 Task: Create a due date automation trigger when advanced on, on the wednesday of the week before a card is due add checklist with an incomplete checklists at 11:00 AM.
Action: Mouse moved to (1167, 262)
Screenshot: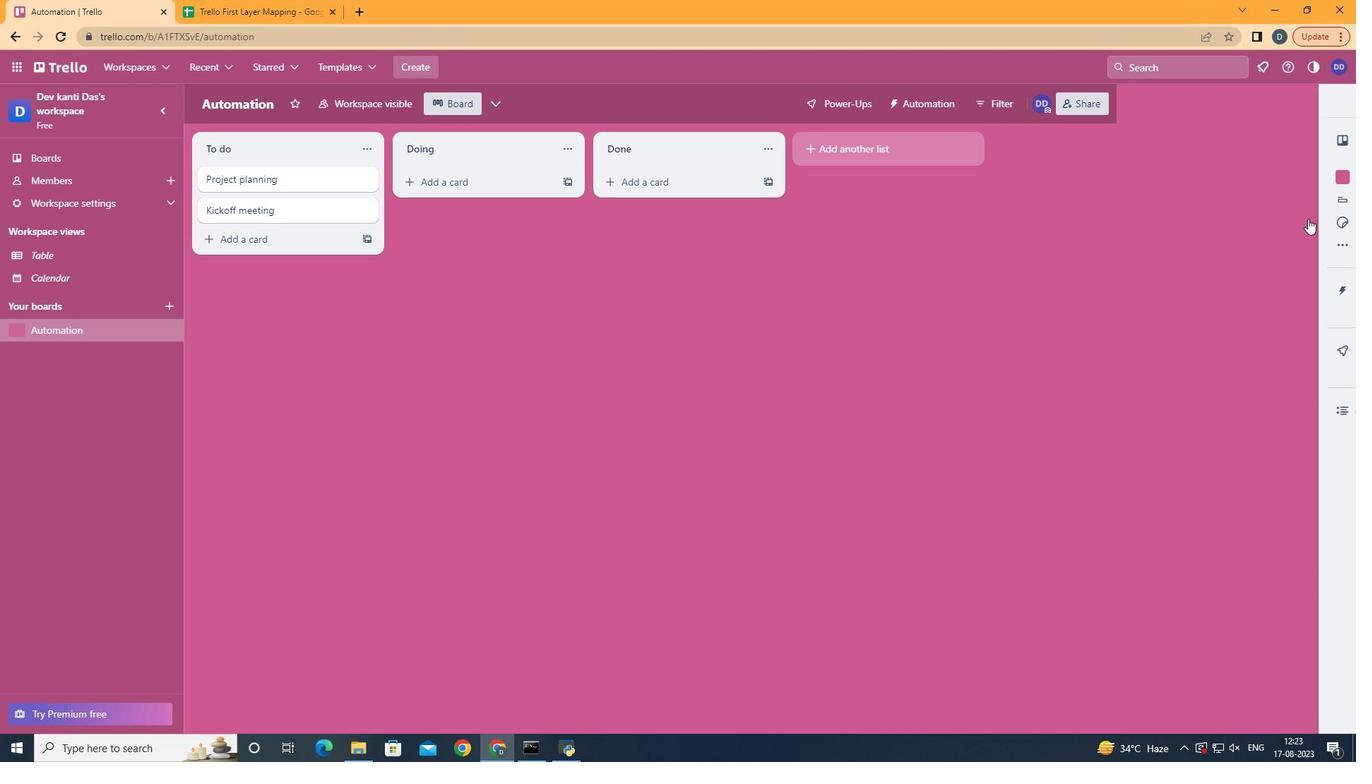 
Action: Mouse pressed left at (1167, 262)
Screenshot: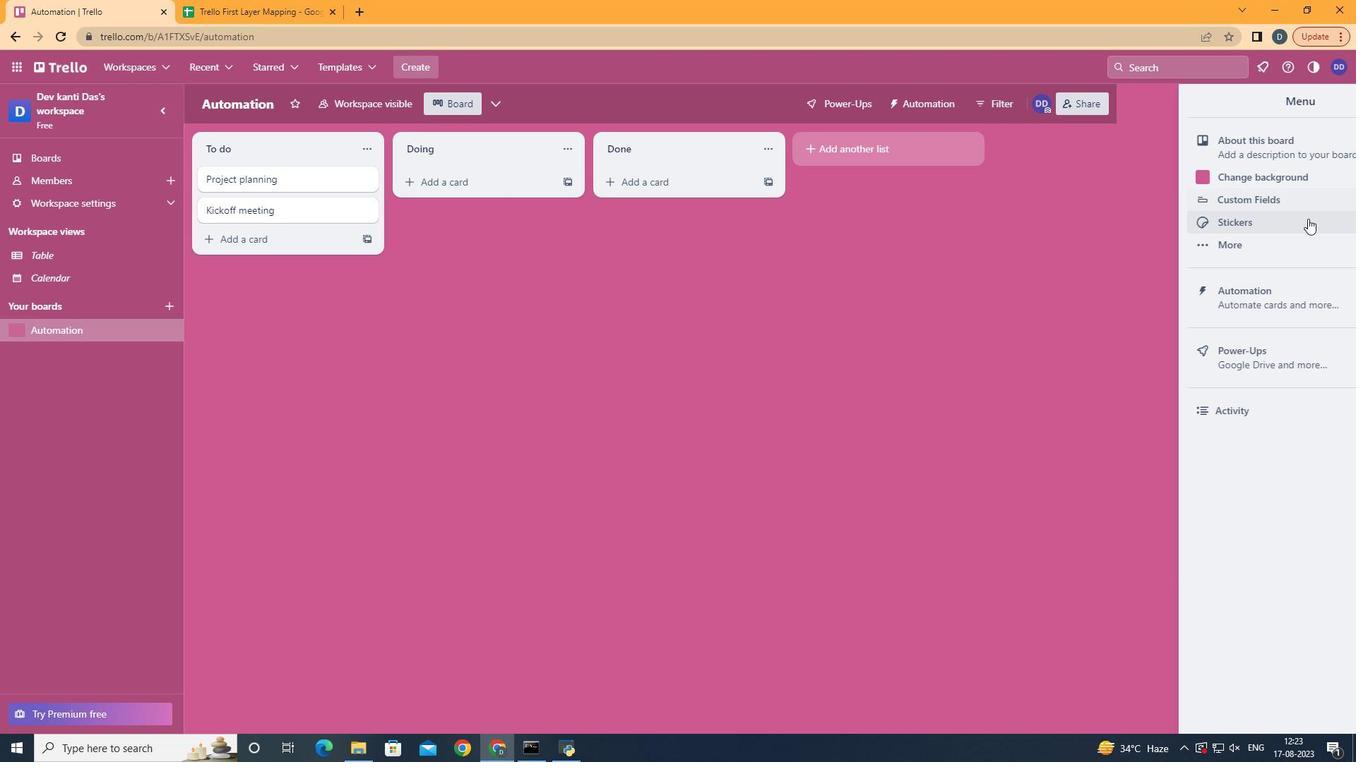 
Action: Mouse moved to (1111, 397)
Screenshot: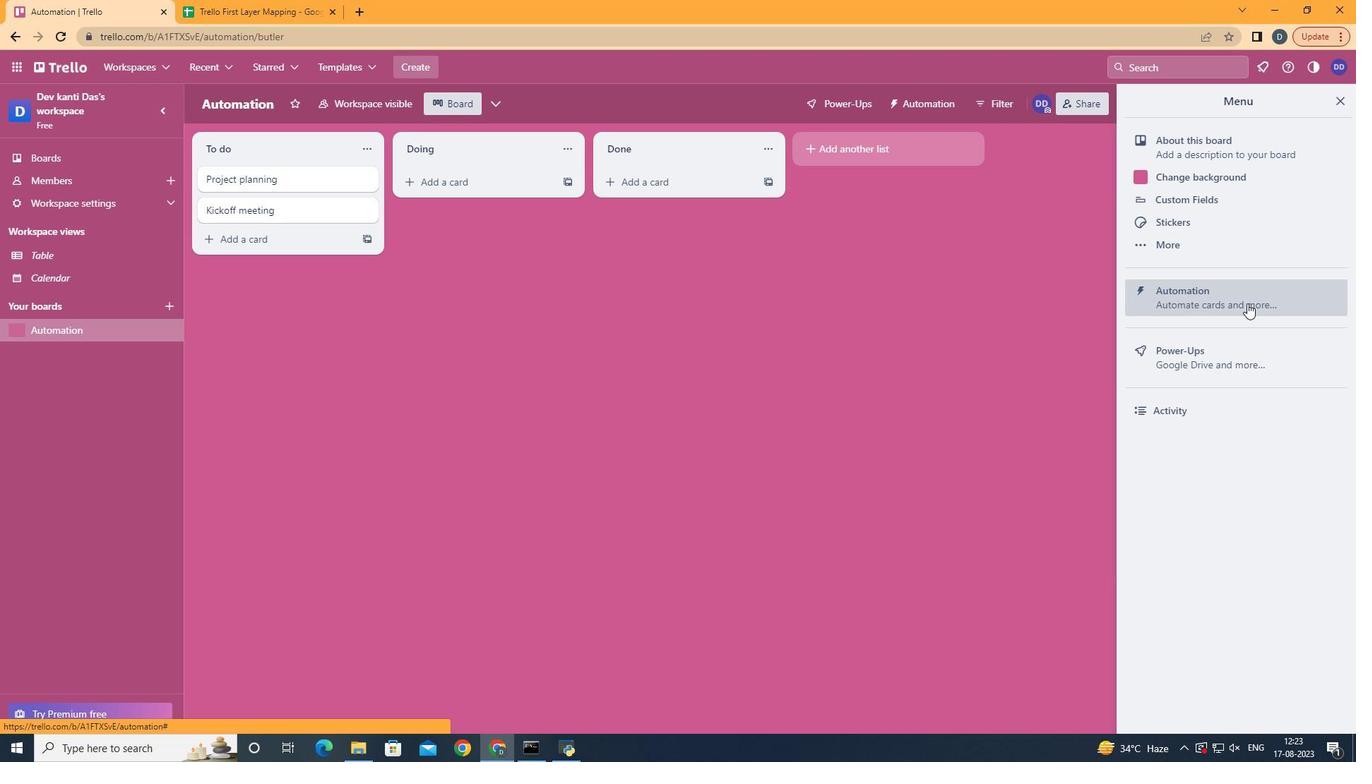 
Action: Mouse pressed left at (1111, 397)
Screenshot: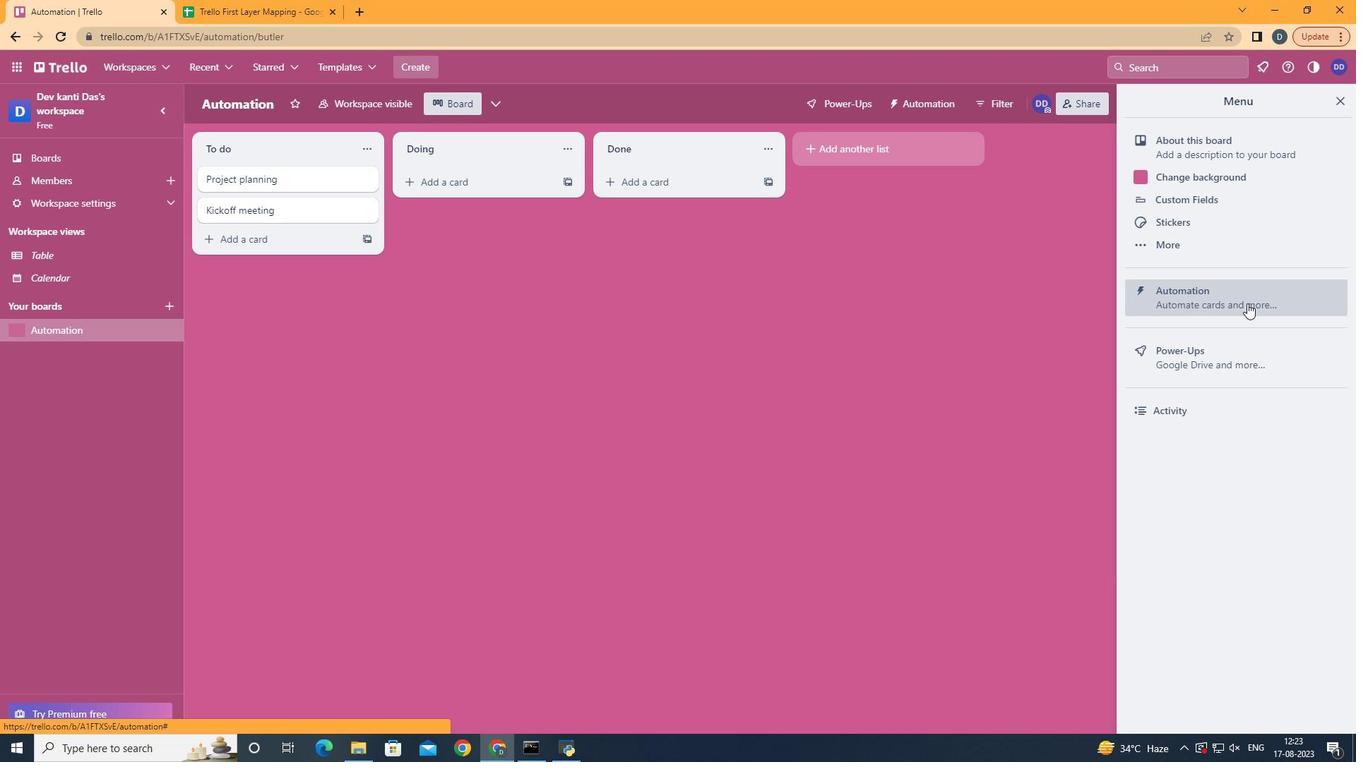 
Action: Mouse moved to (550, 384)
Screenshot: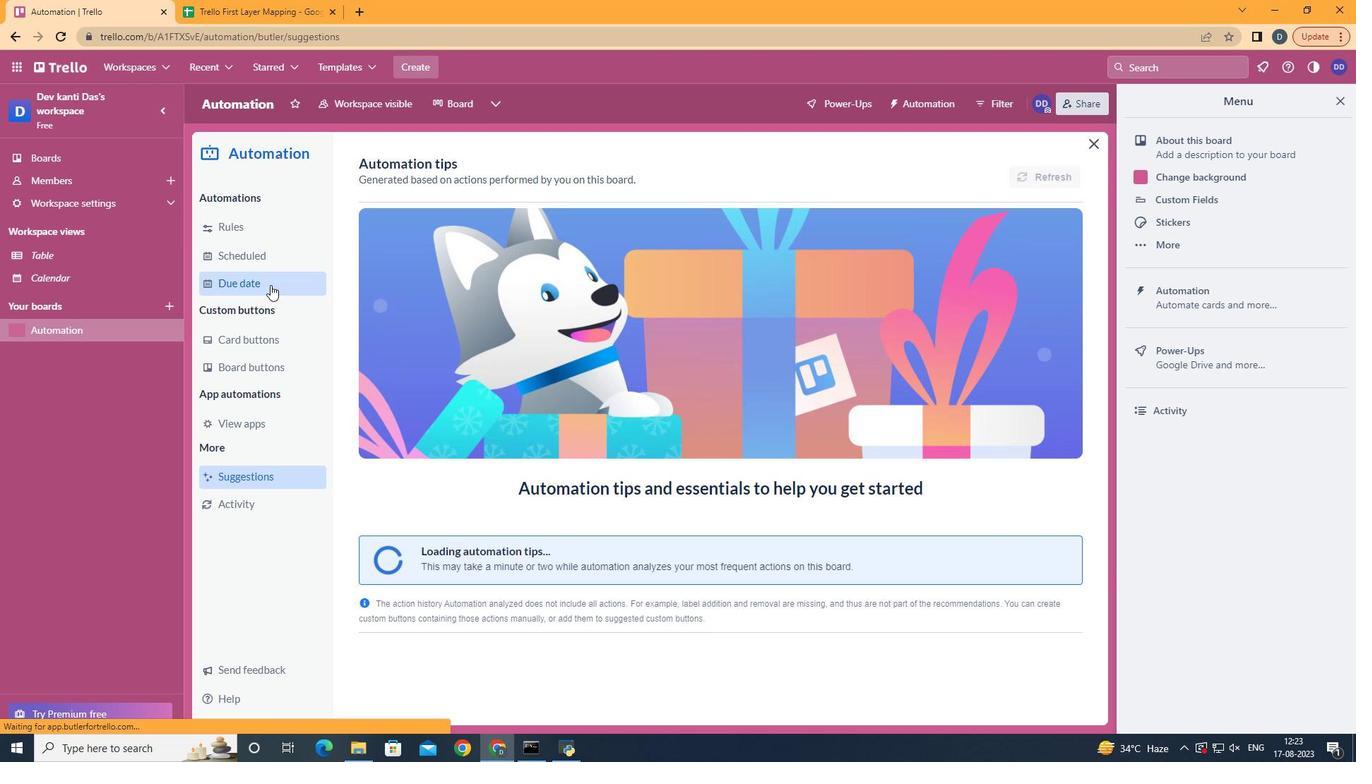 
Action: Mouse pressed left at (550, 384)
Screenshot: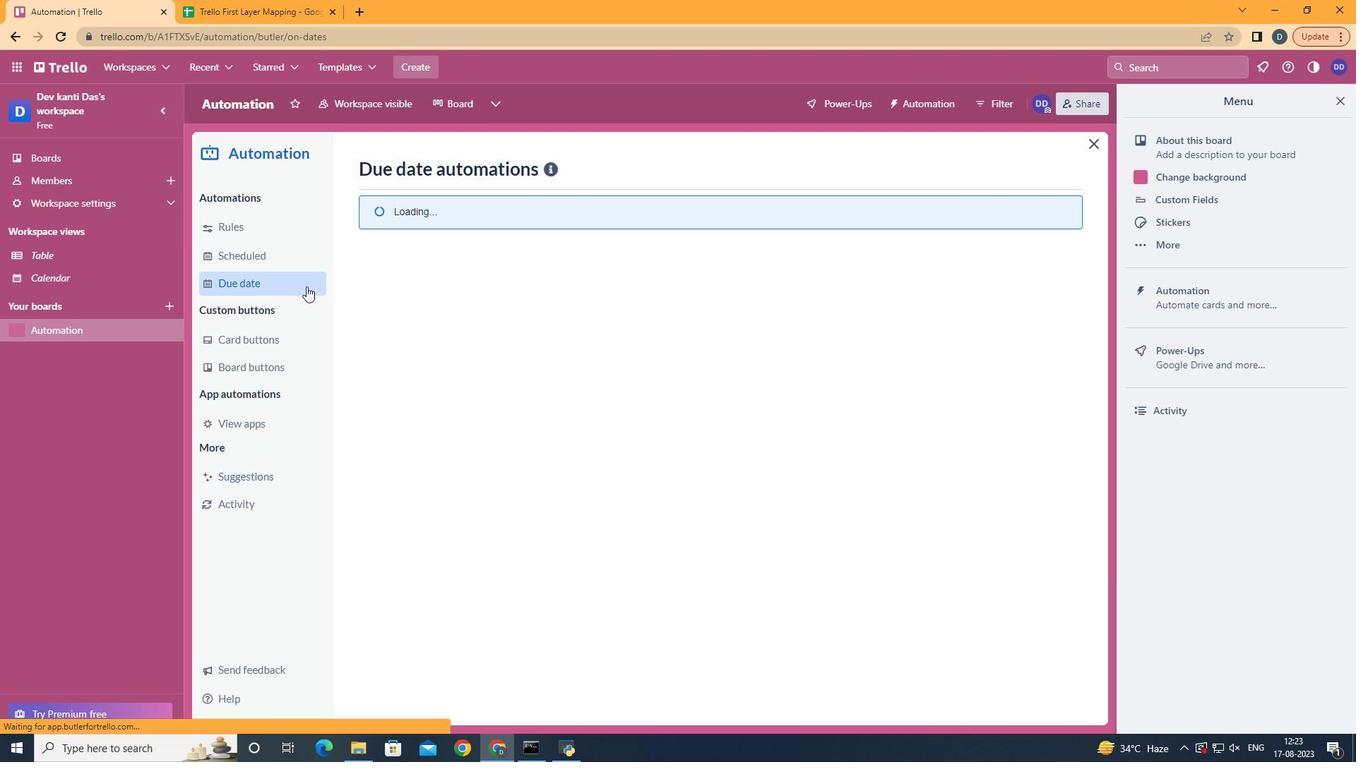 
Action: Mouse moved to (969, 305)
Screenshot: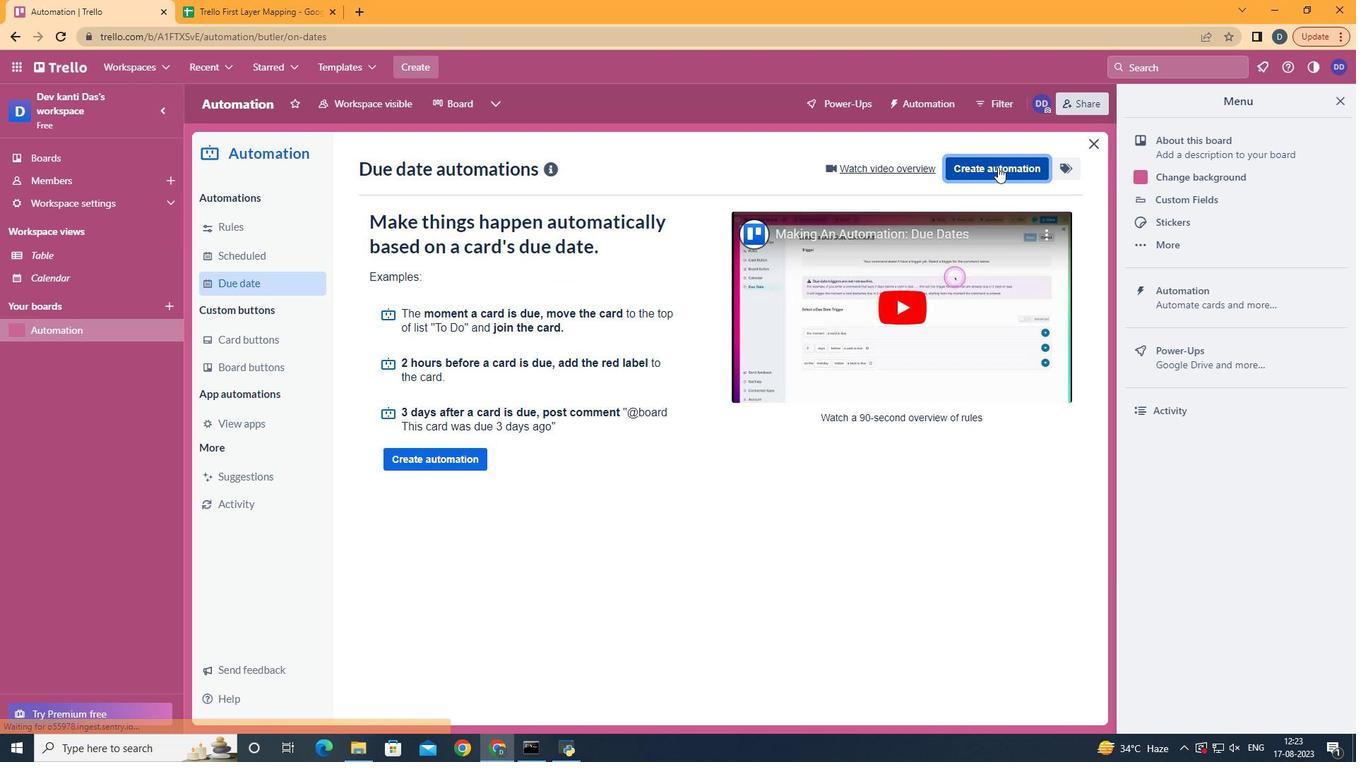 
Action: Mouse pressed left at (969, 305)
Screenshot: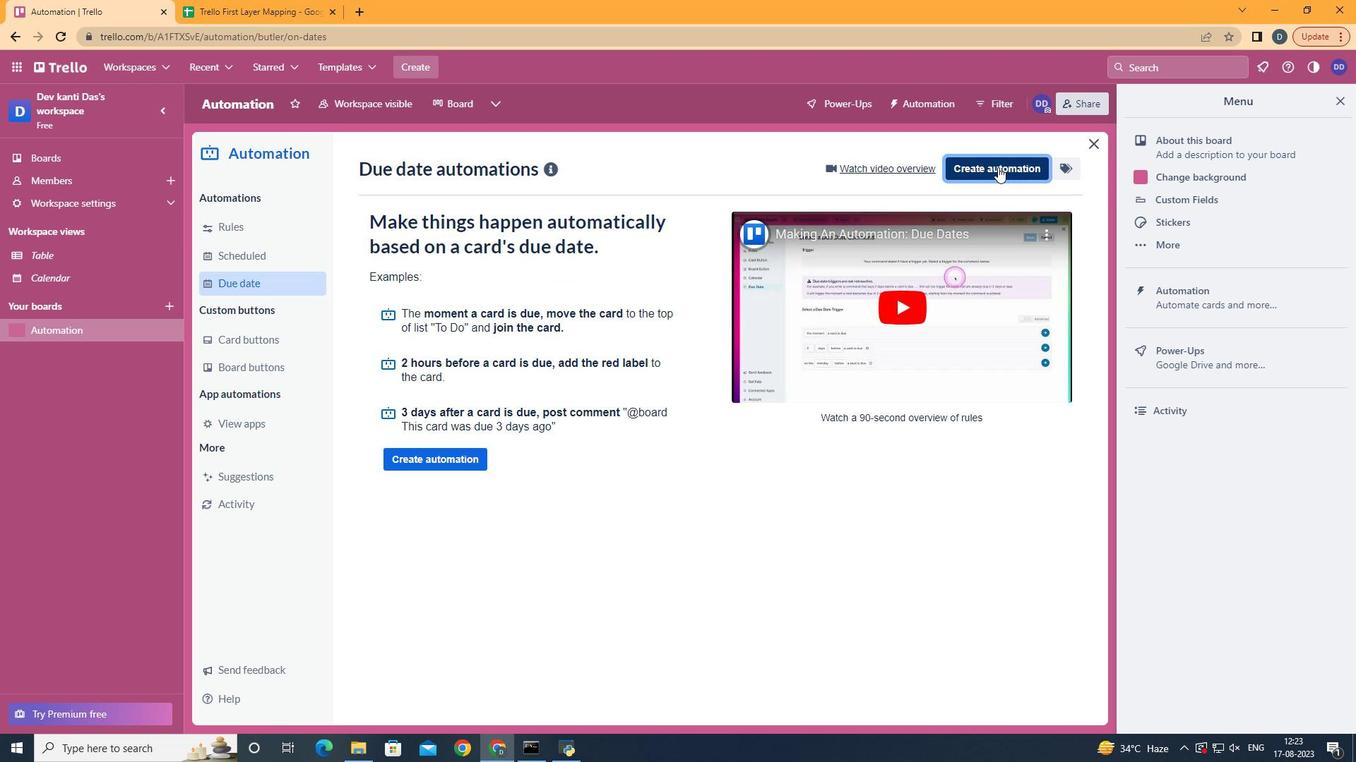 
Action: Mouse moved to (815, 394)
Screenshot: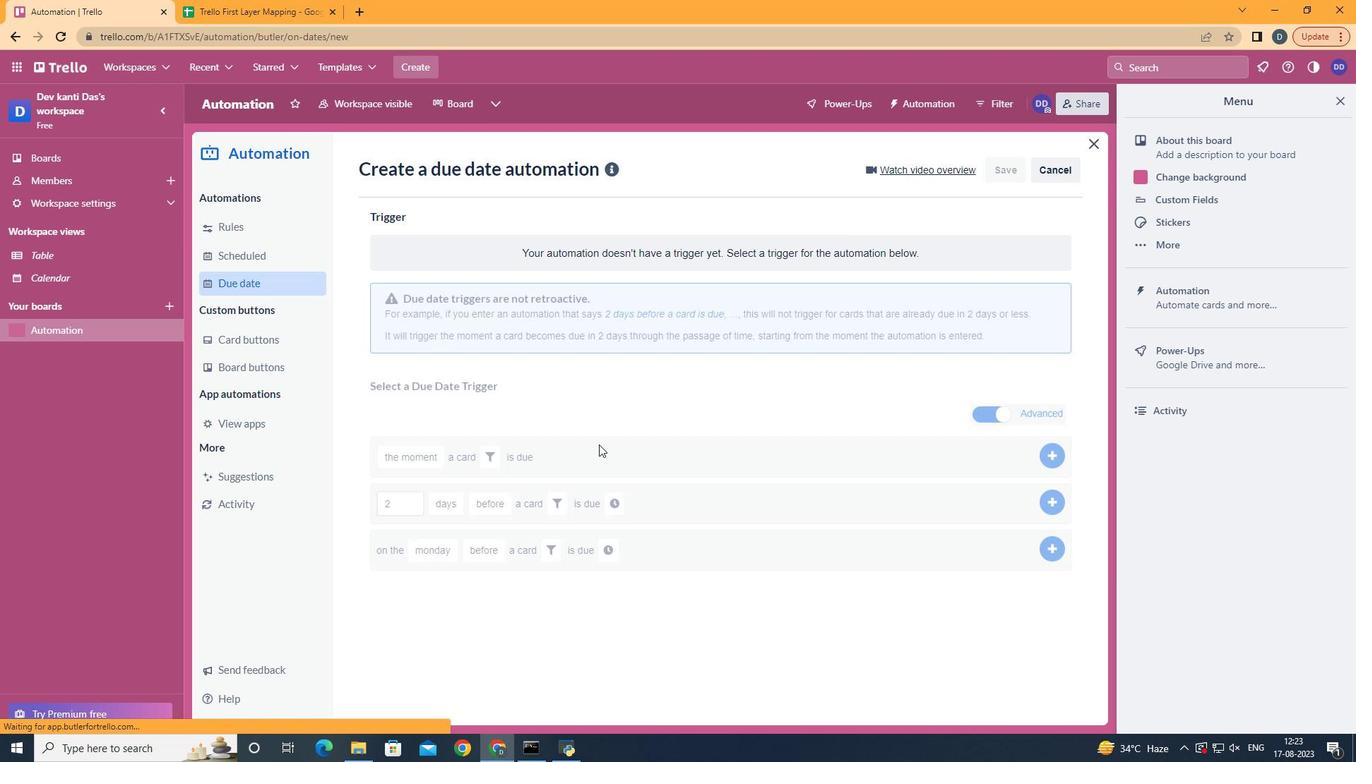 
Action: Mouse pressed left at (815, 394)
Screenshot: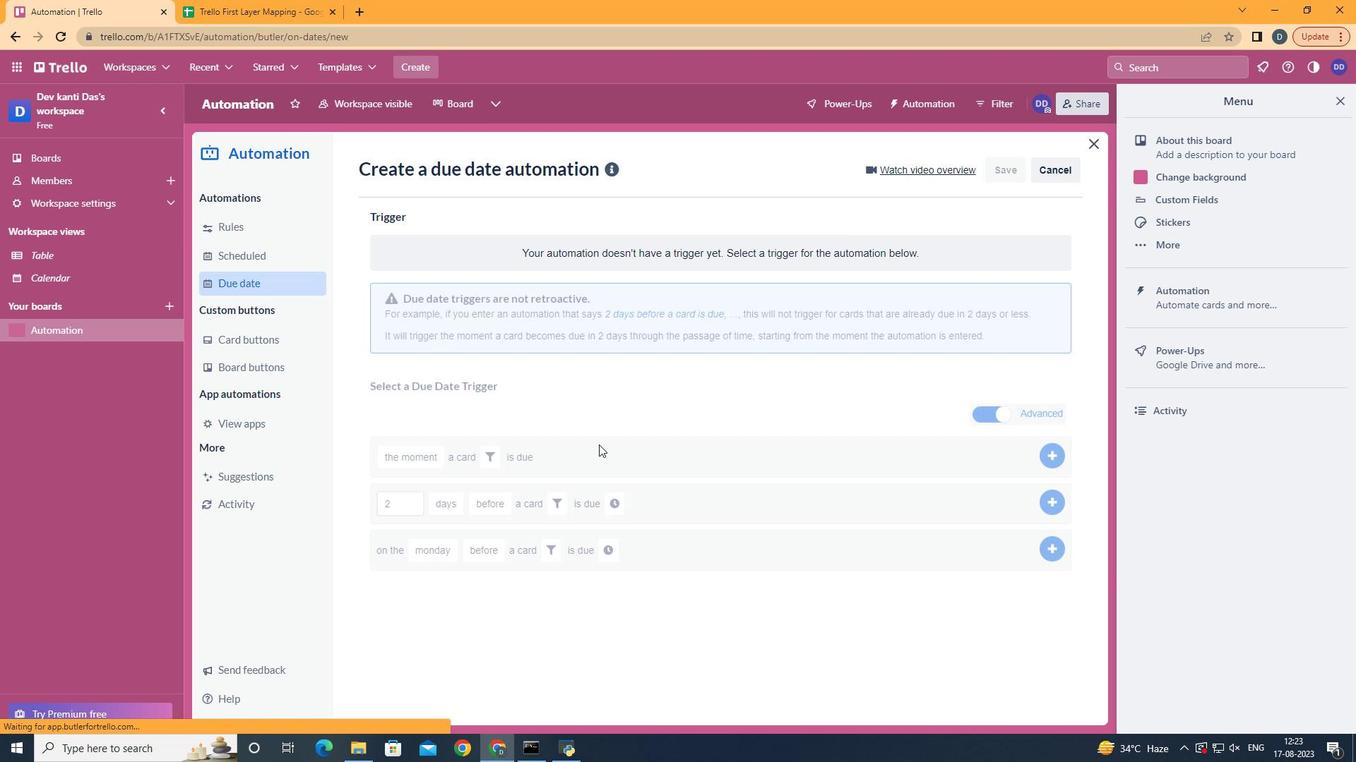 
Action: Mouse moved to (668, 481)
Screenshot: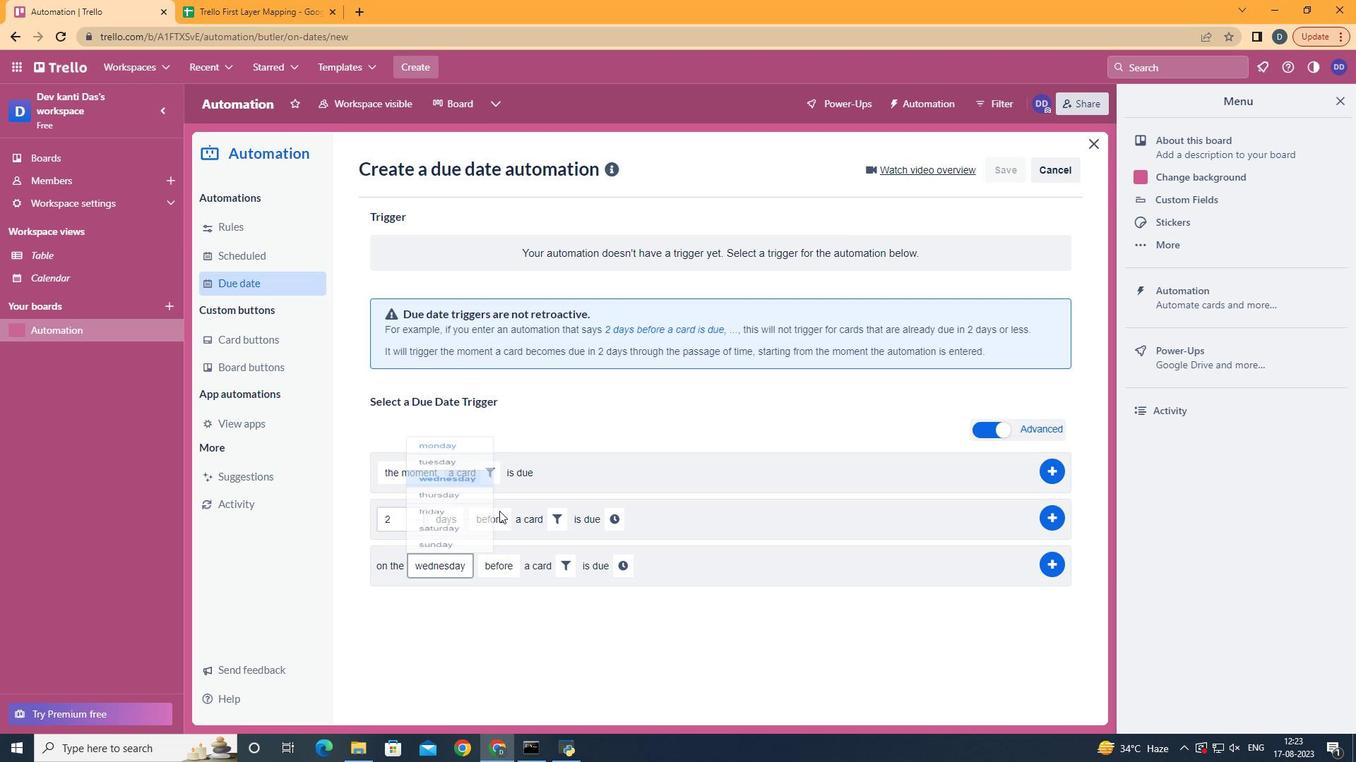 
Action: Mouse pressed left at (668, 481)
Screenshot: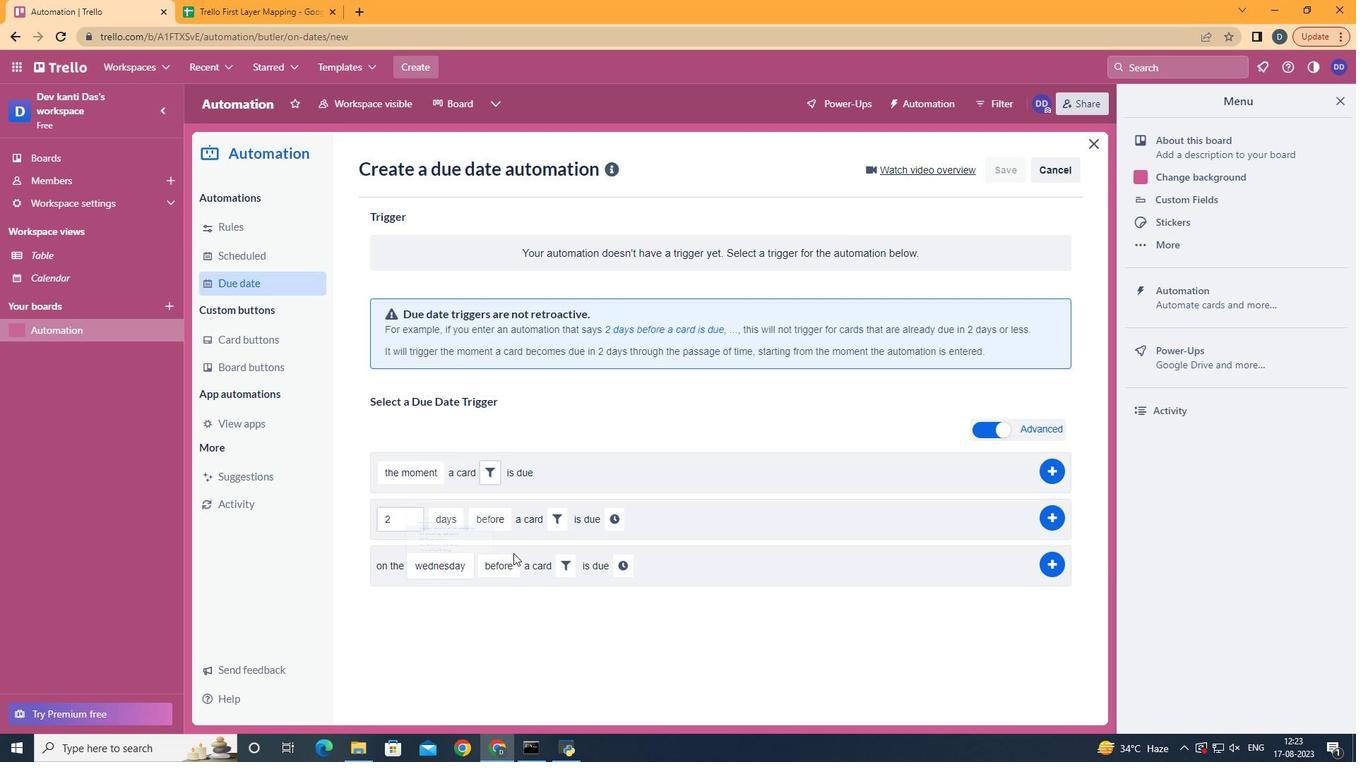 
Action: Mouse moved to (691, 645)
Screenshot: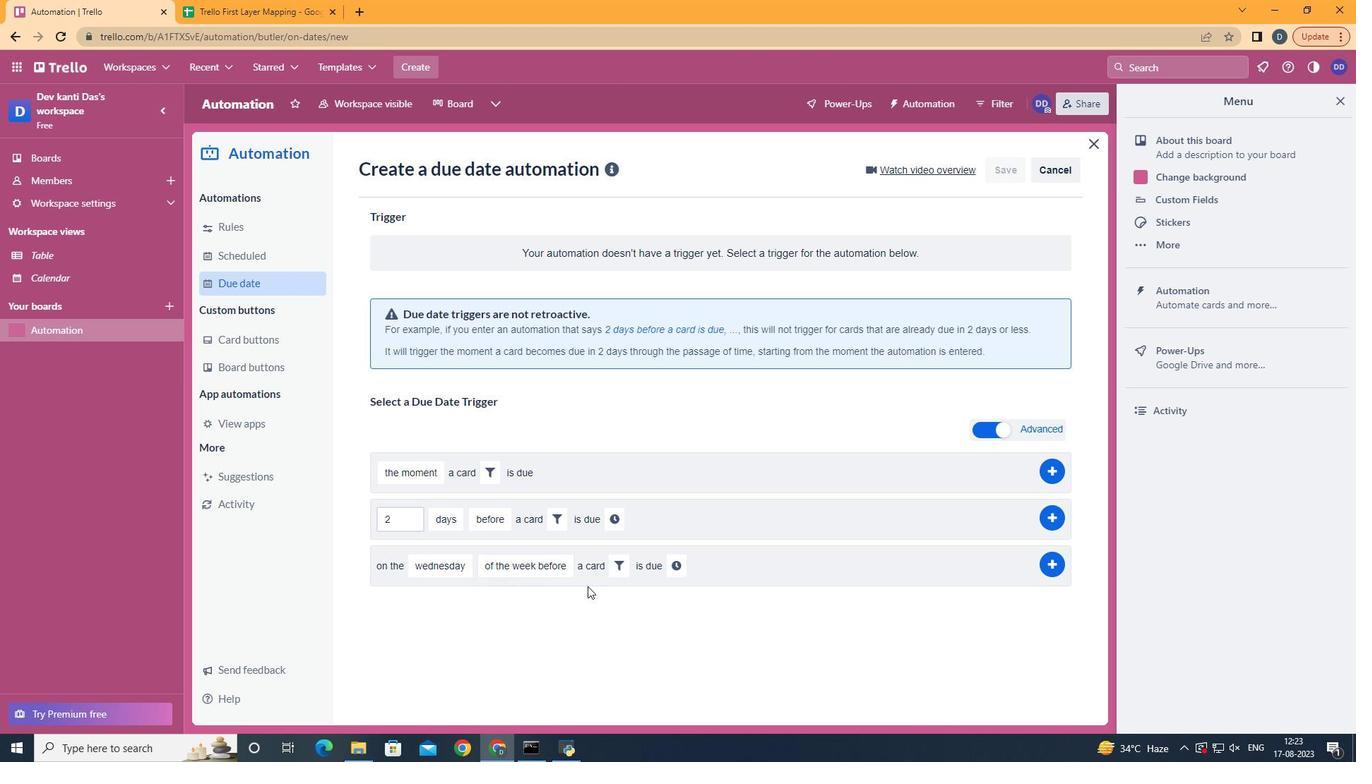 
Action: Mouse pressed left at (691, 645)
Screenshot: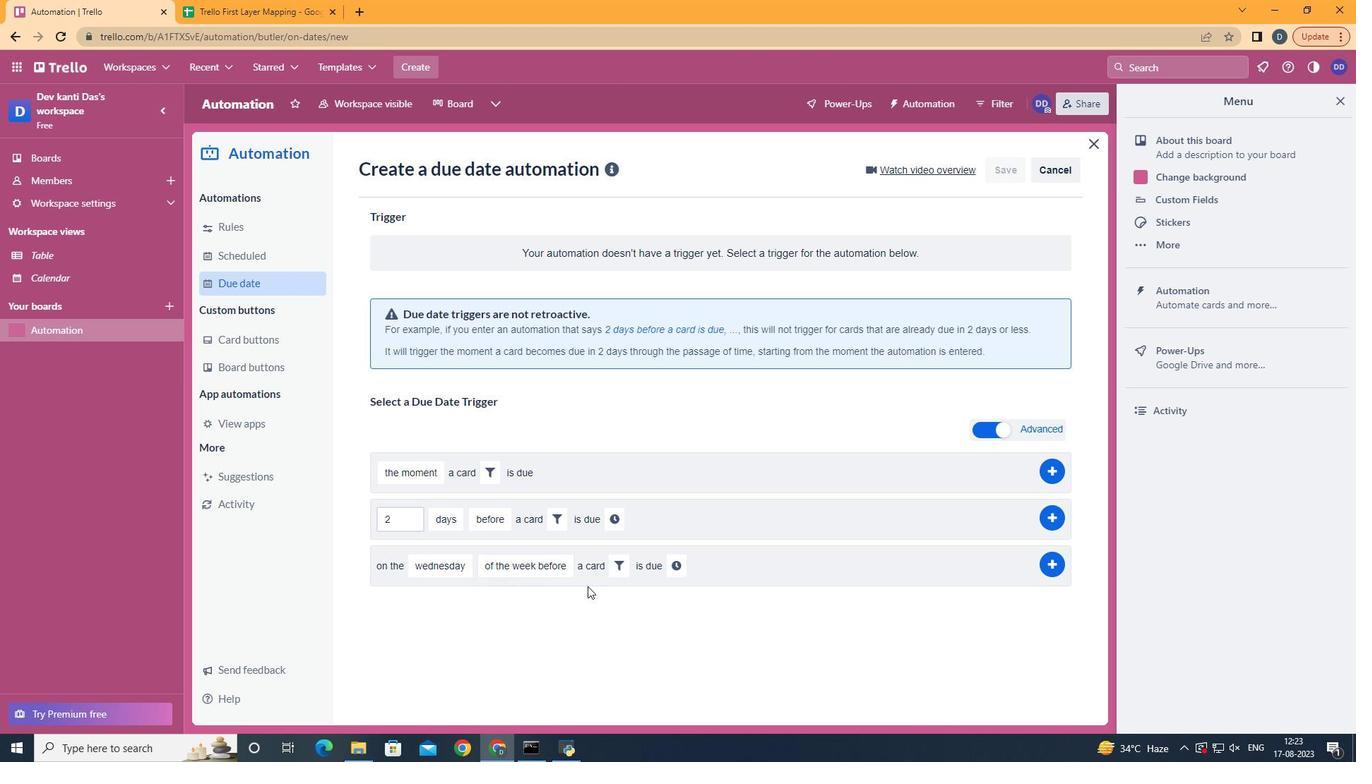 
Action: Mouse moved to (745, 575)
Screenshot: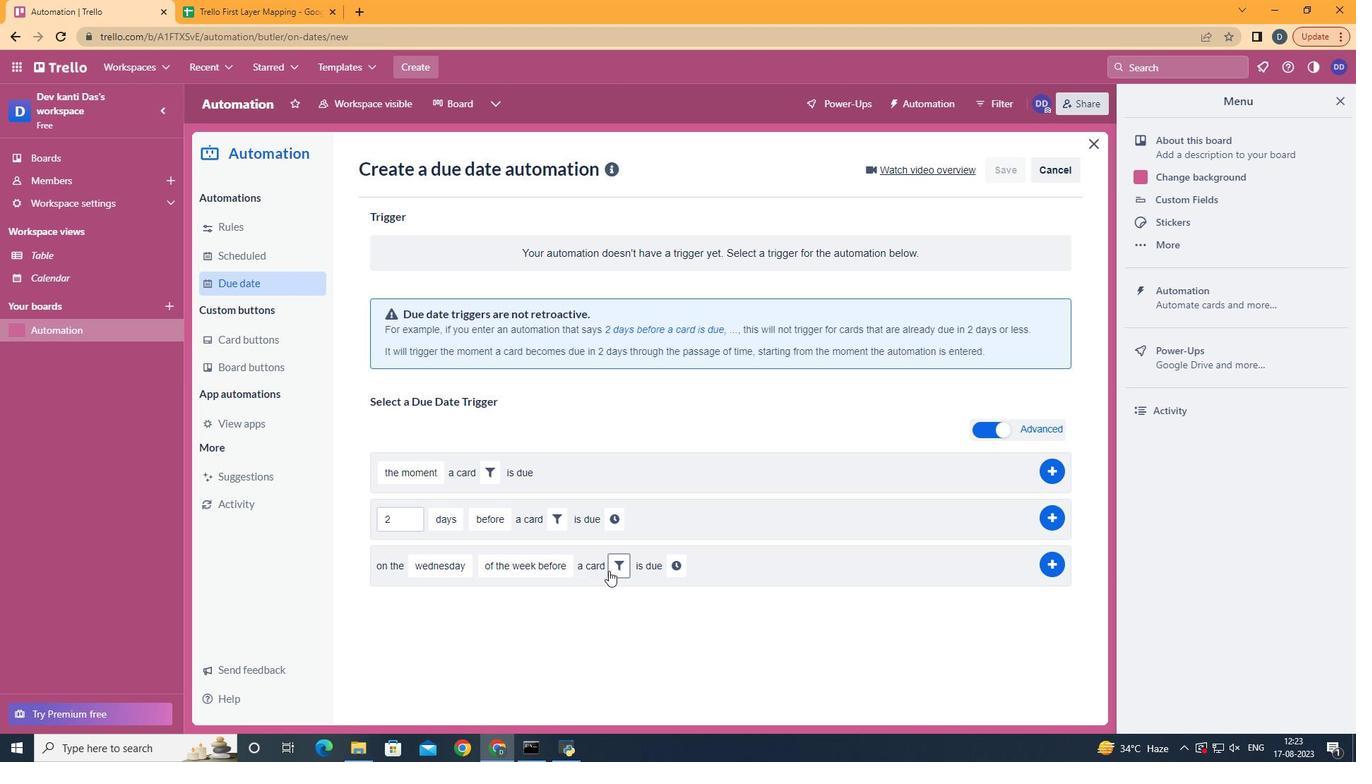 
Action: Mouse pressed left at (745, 575)
Screenshot: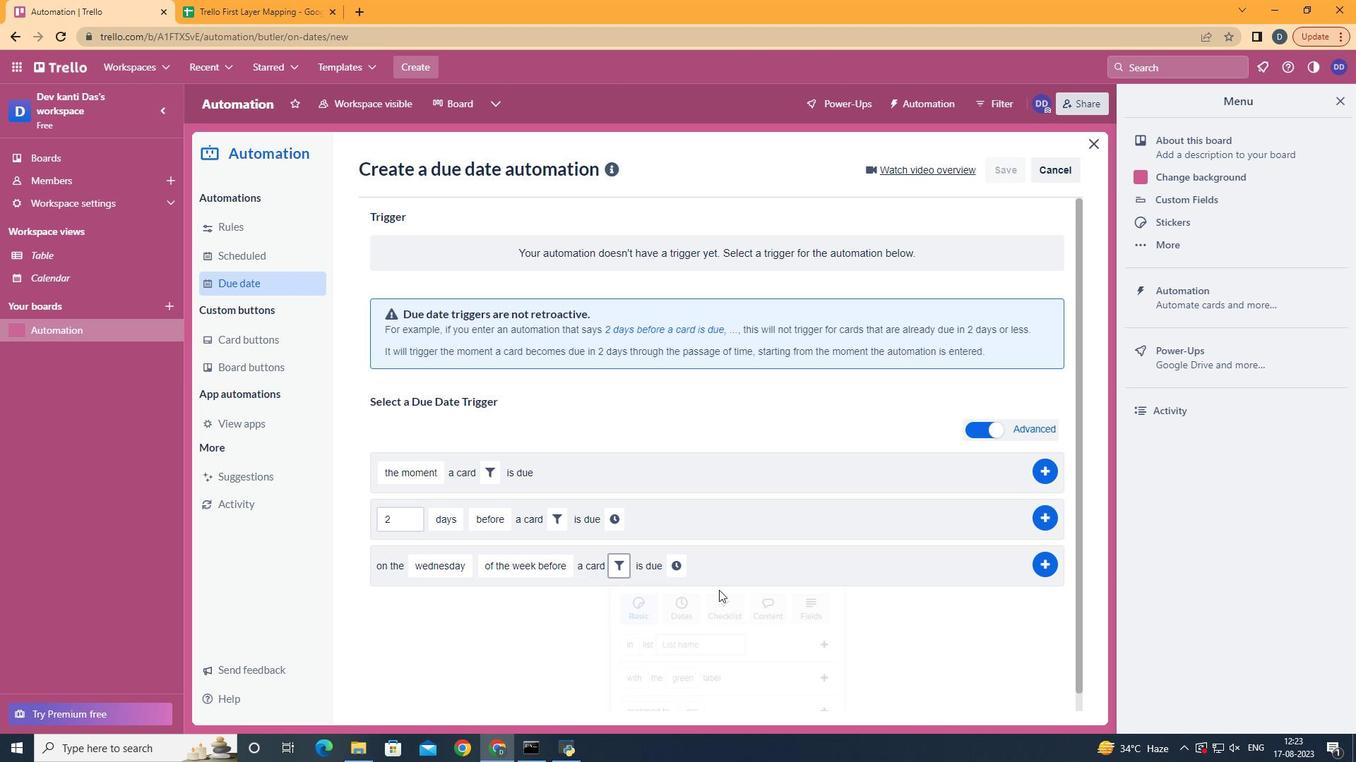 
Action: Mouse moved to (830, 597)
Screenshot: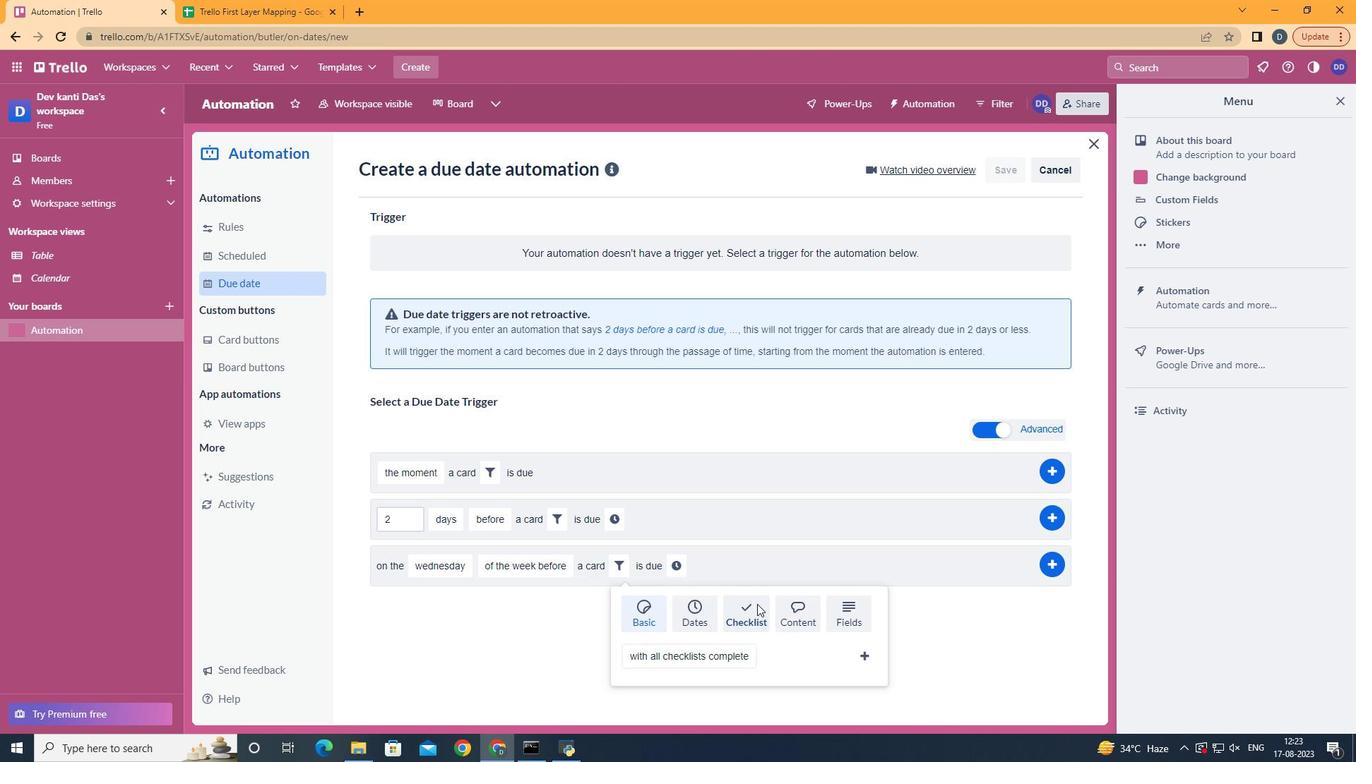 
Action: Mouse pressed left at (830, 597)
Screenshot: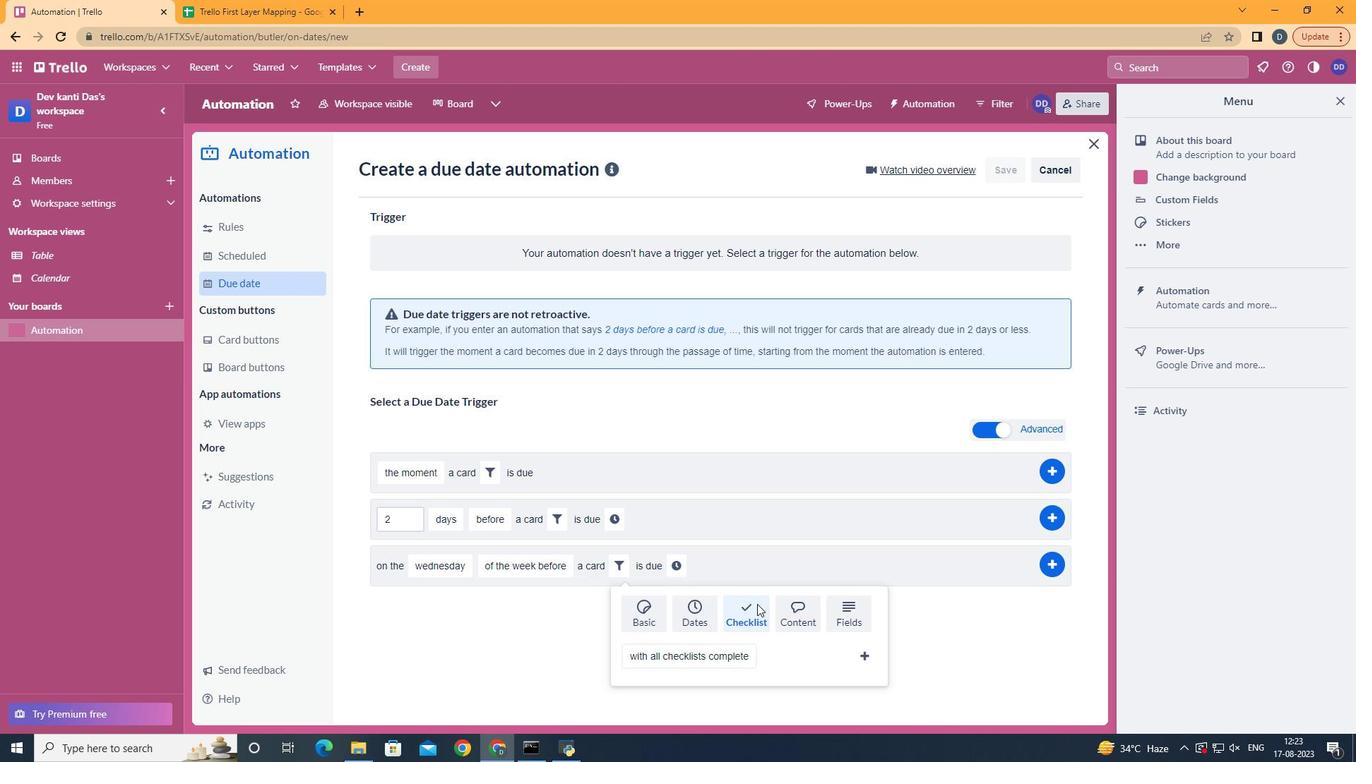 
Action: Mouse moved to (815, 553)
Screenshot: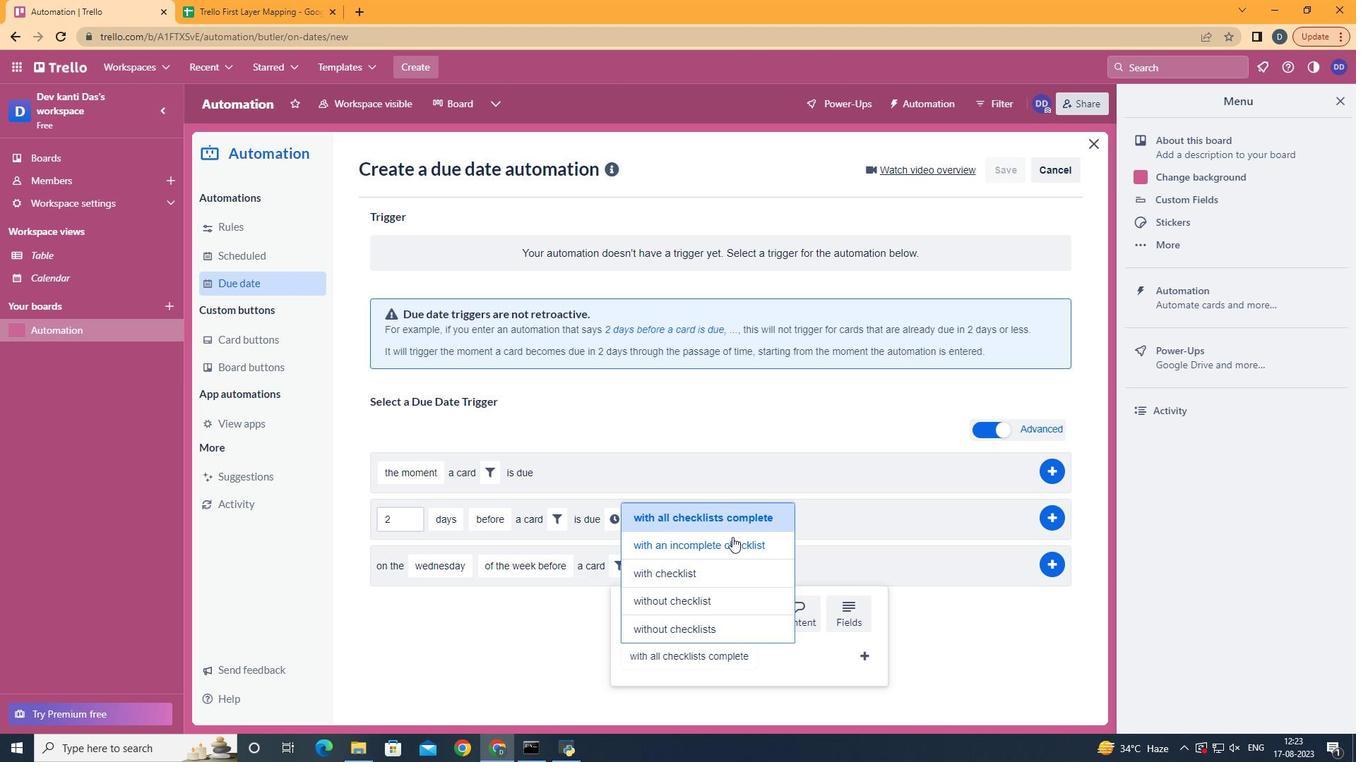 
Action: Mouse pressed left at (815, 553)
Screenshot: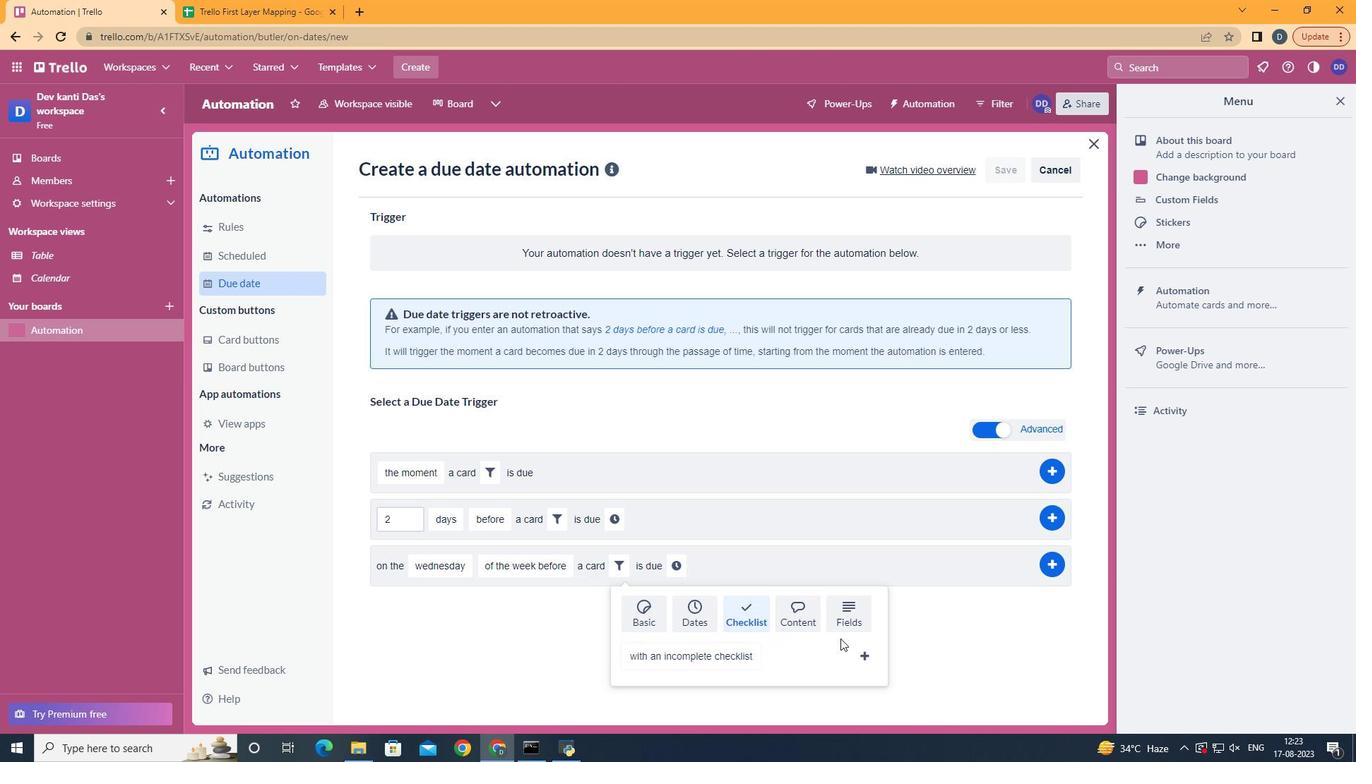 
Action: Mouse moved to (895, 625)
Screenshot: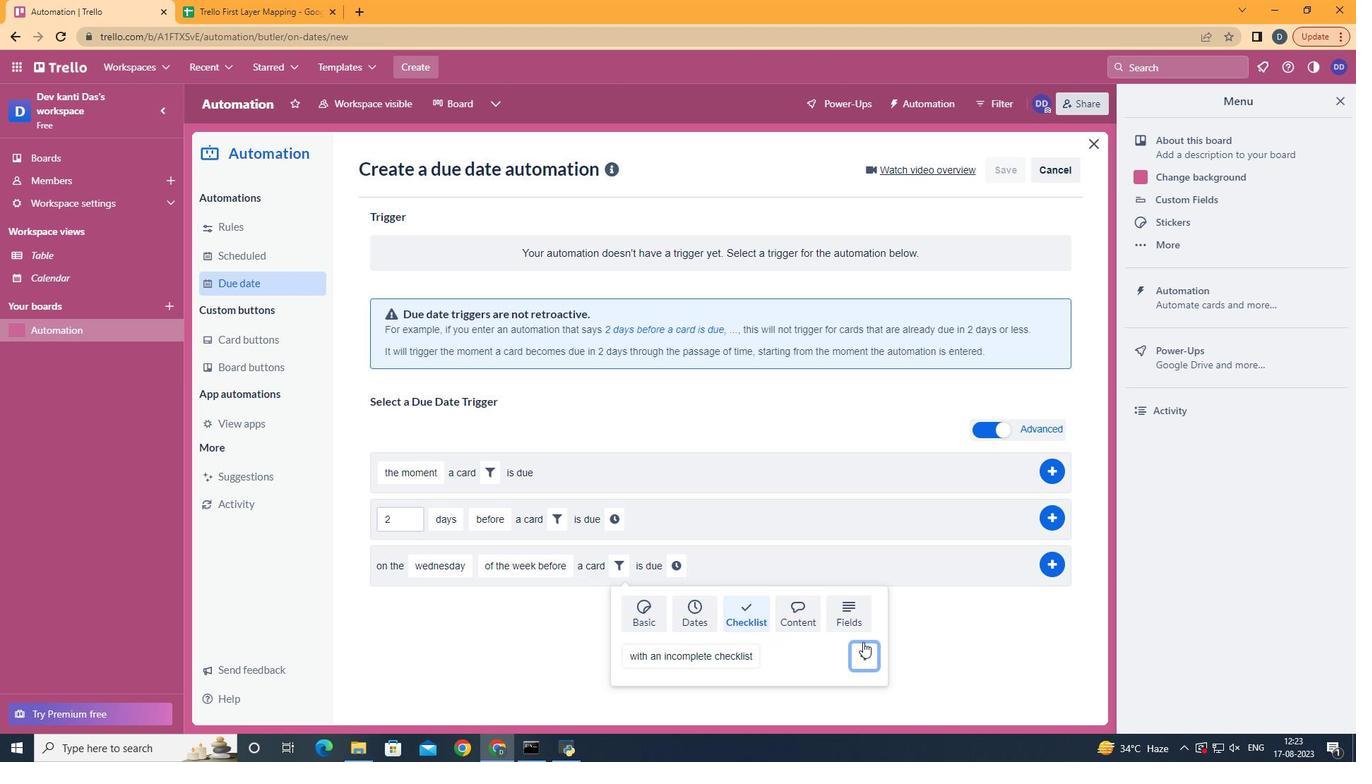
Action: Mouse pressed left at (895, 625)
Screenshot: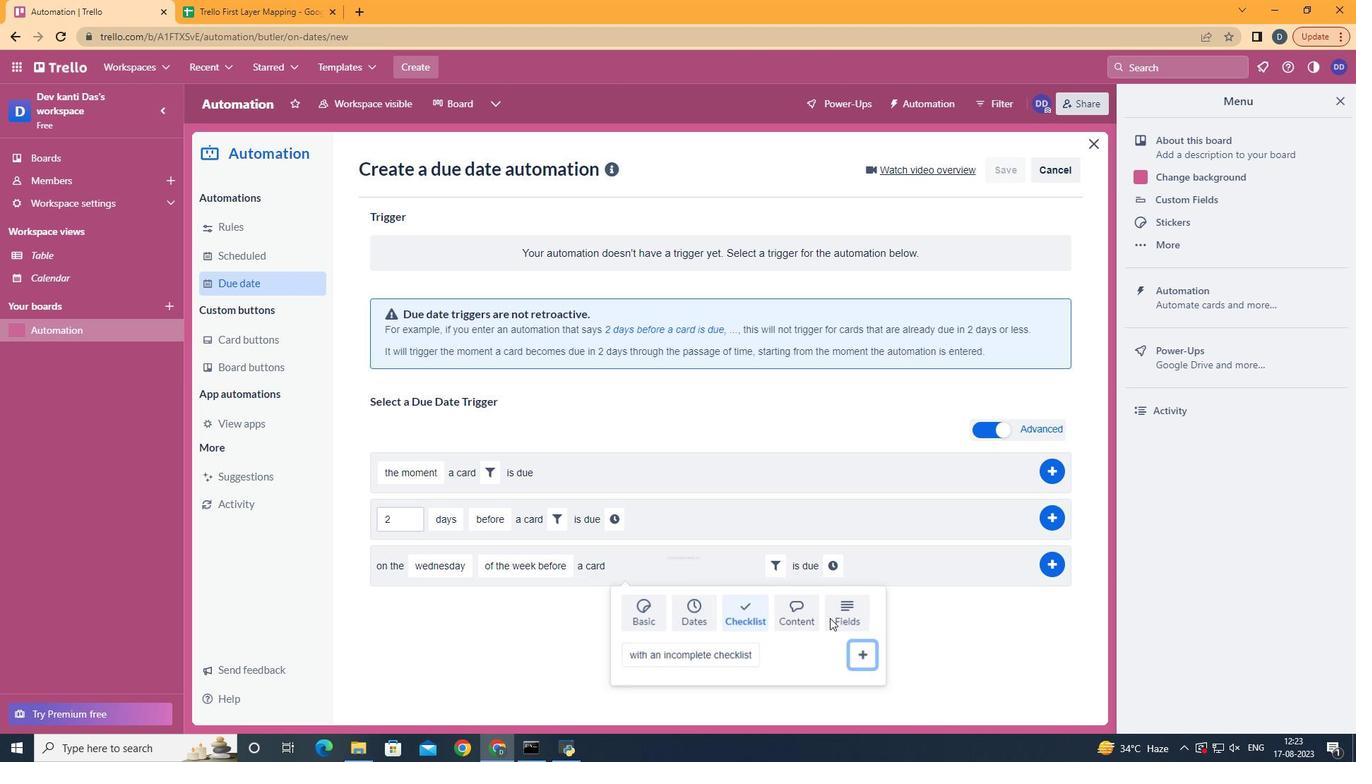 
Action: Mouse moved to (876, 572)
Screenshot: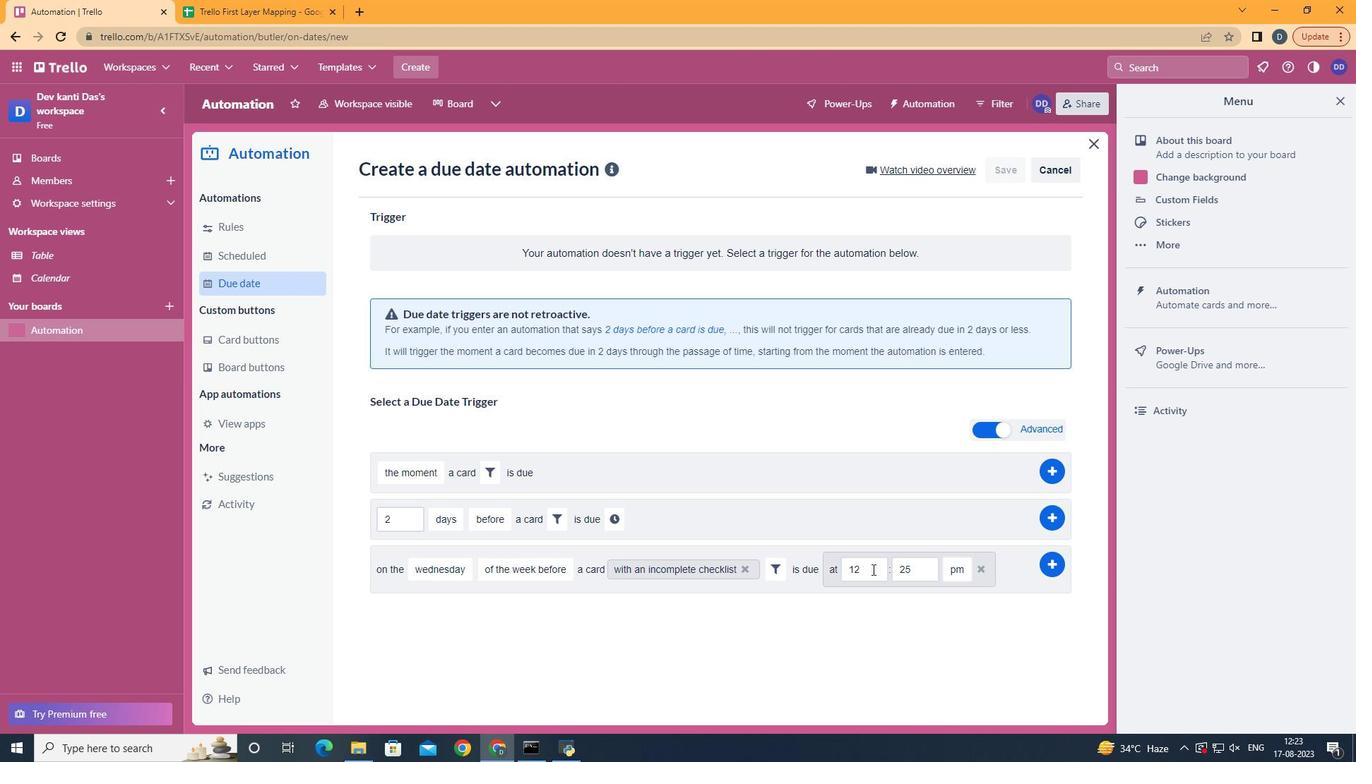 
Action: Mouse pressed left at (876, 572)
Screenshot: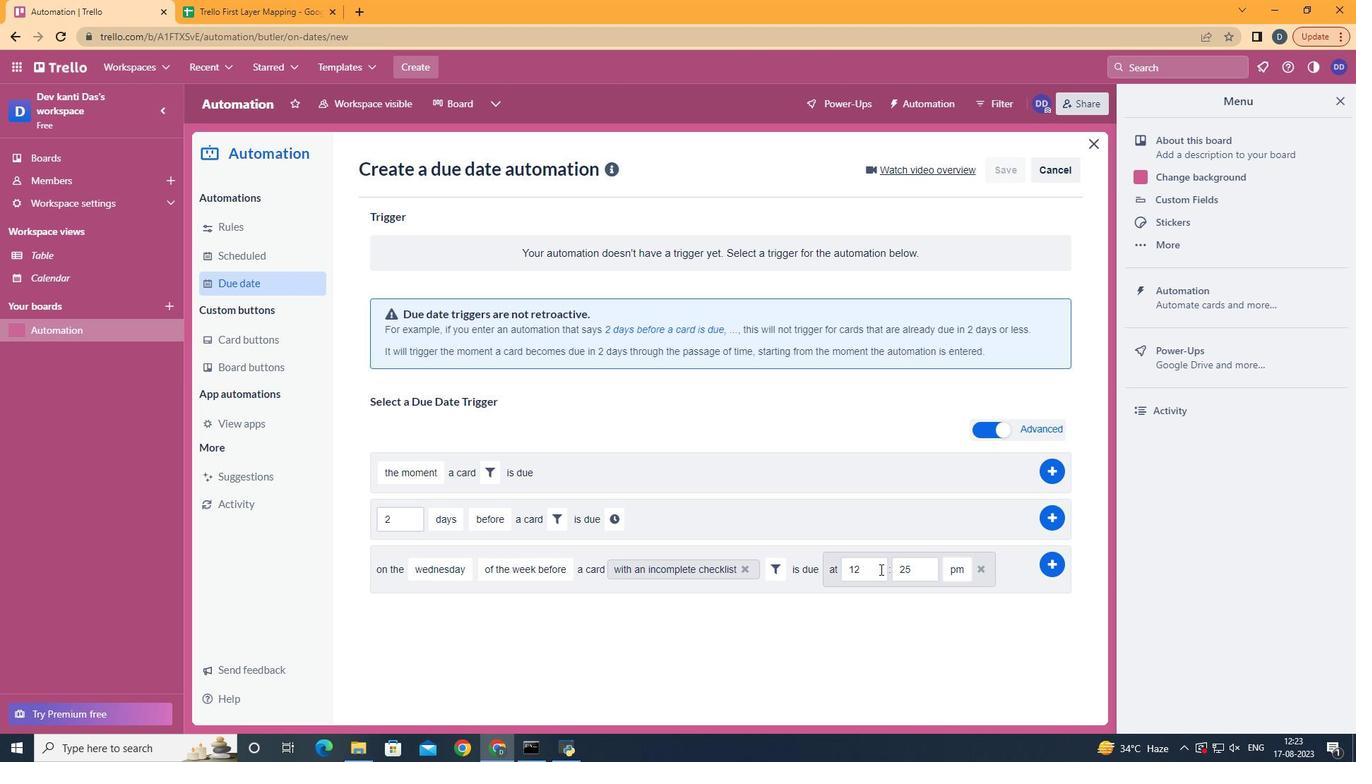 
Action: Mouse moved to (901, 575)
Screenshot: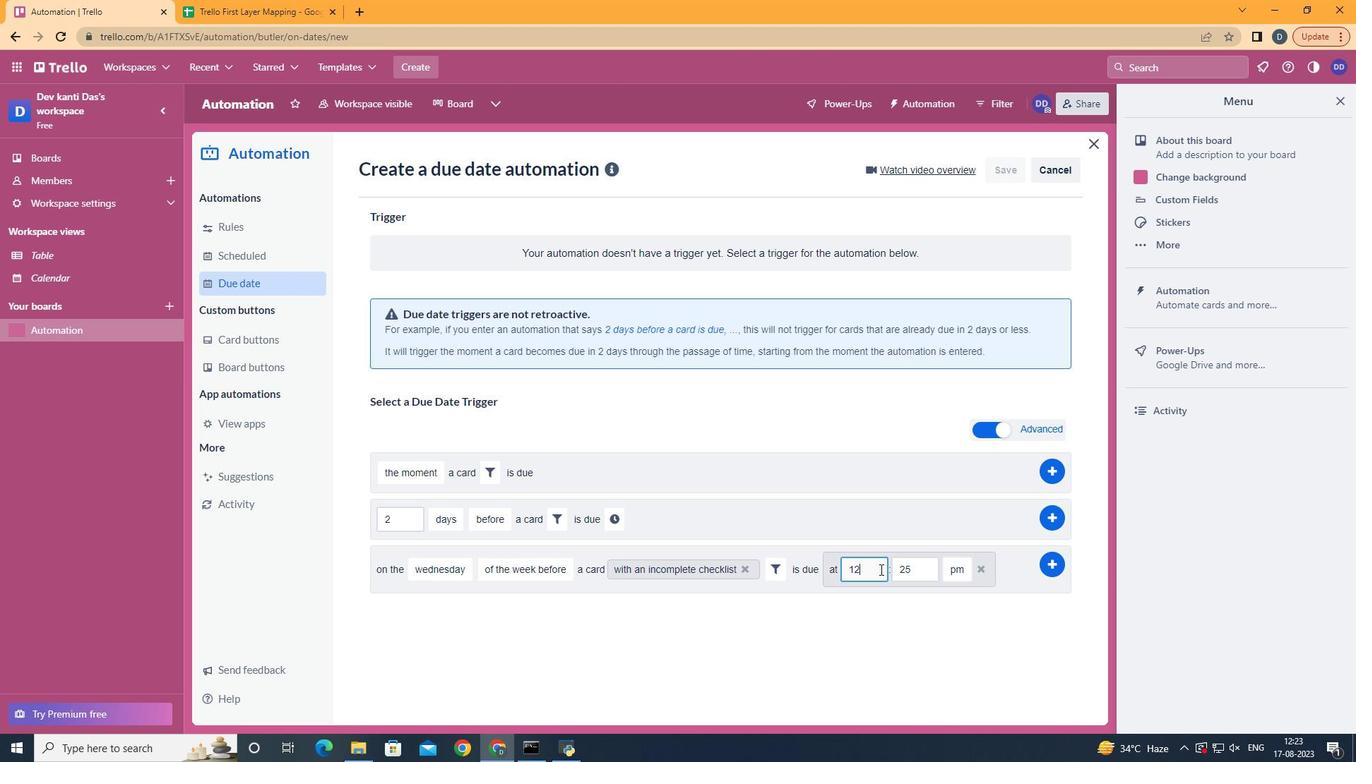 
Action: Mouse pressed left at (901, 575)
Screenshot: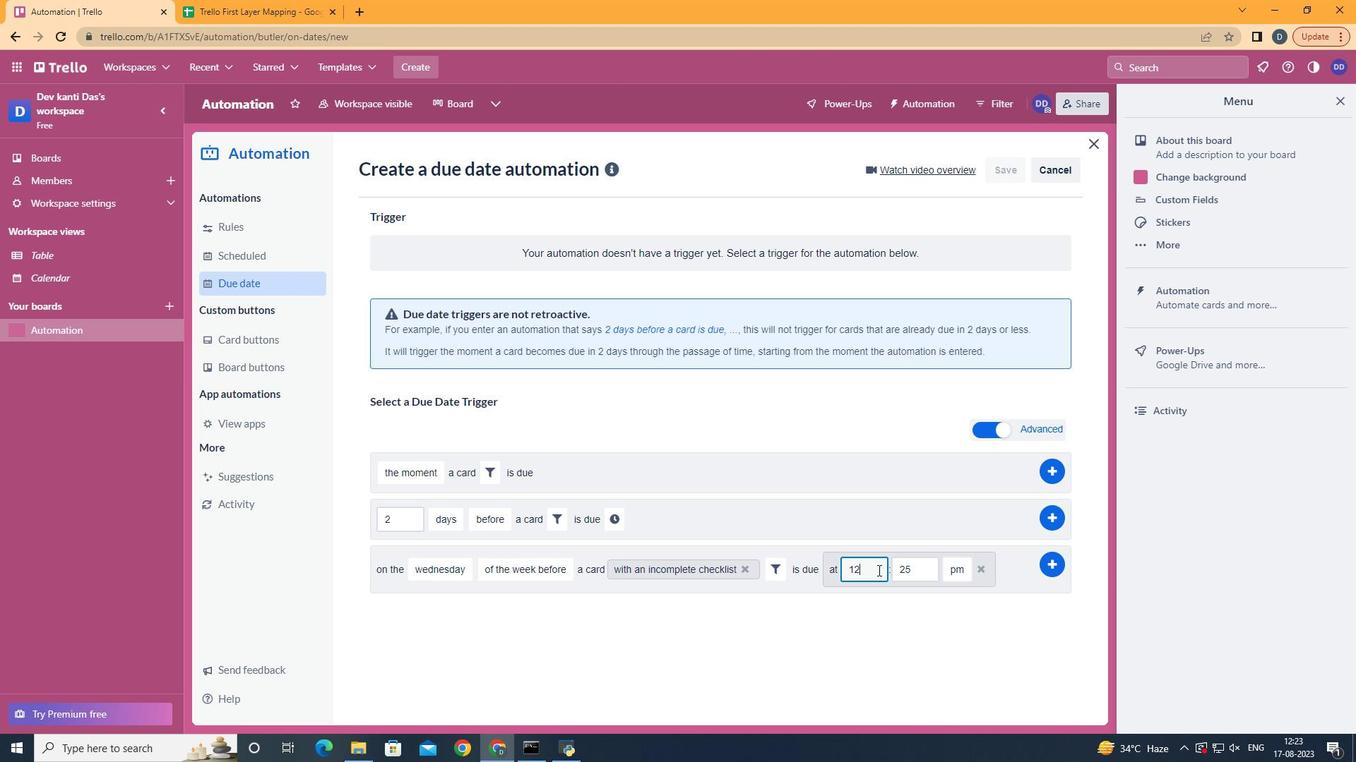 
Action: Mouse moved to (904, 573)
Screenshot: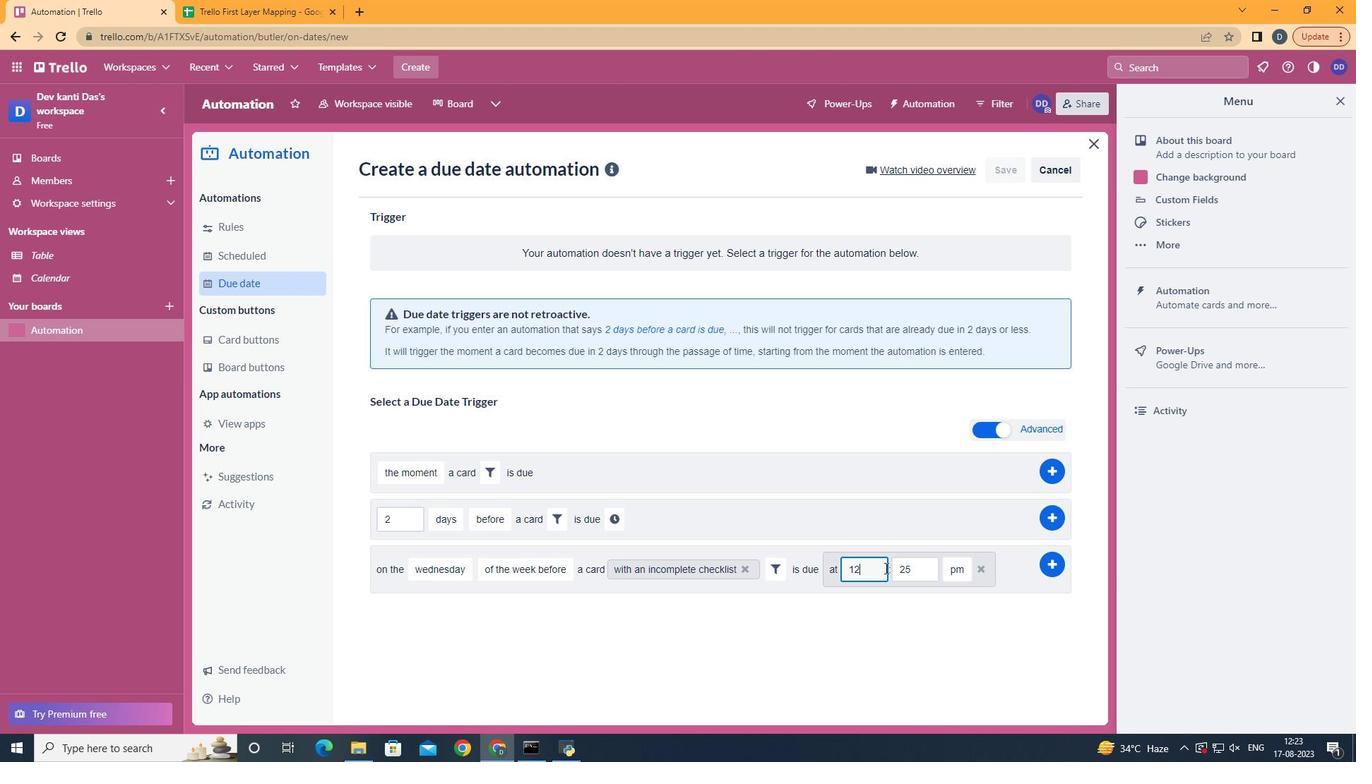 
Action: Key pressed <Key.backspace>1
Screenshot: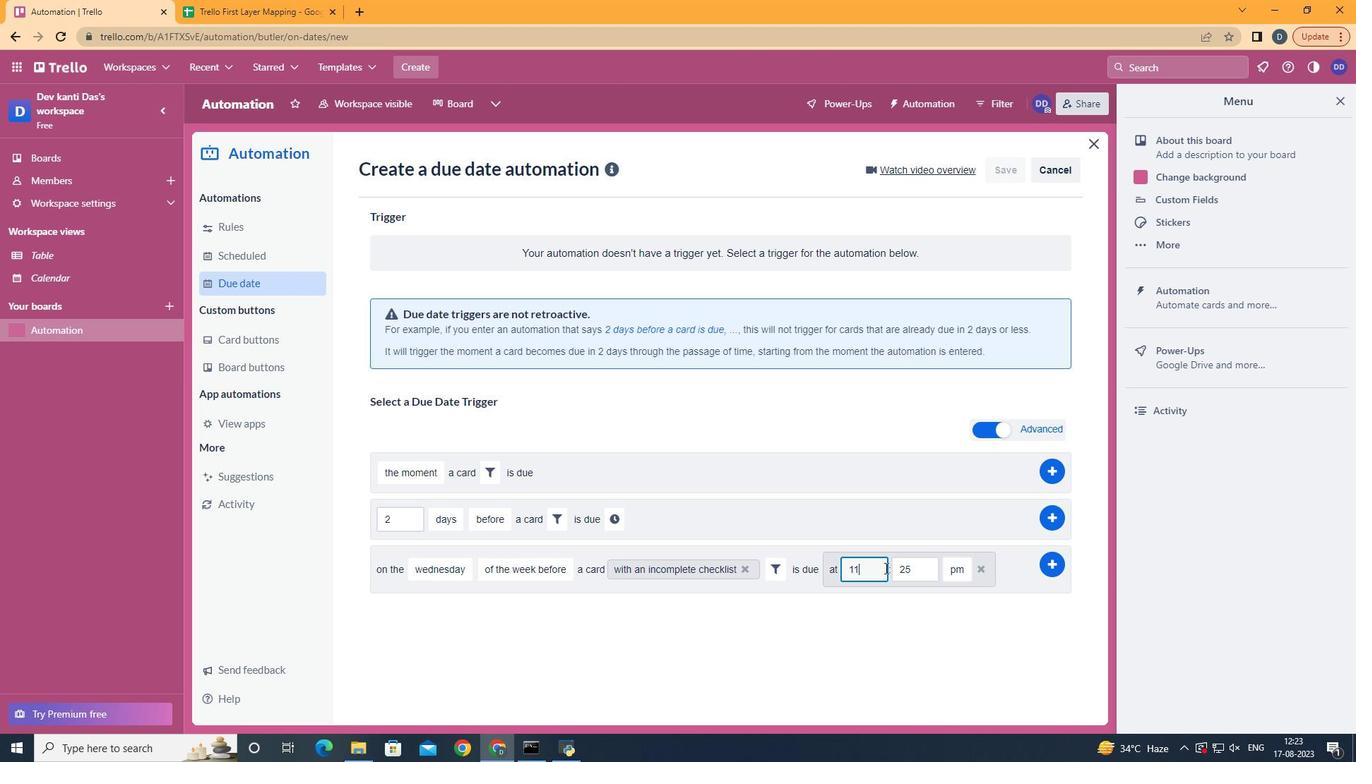 
Action: Mouse moved to (926, 570)
Screenshot: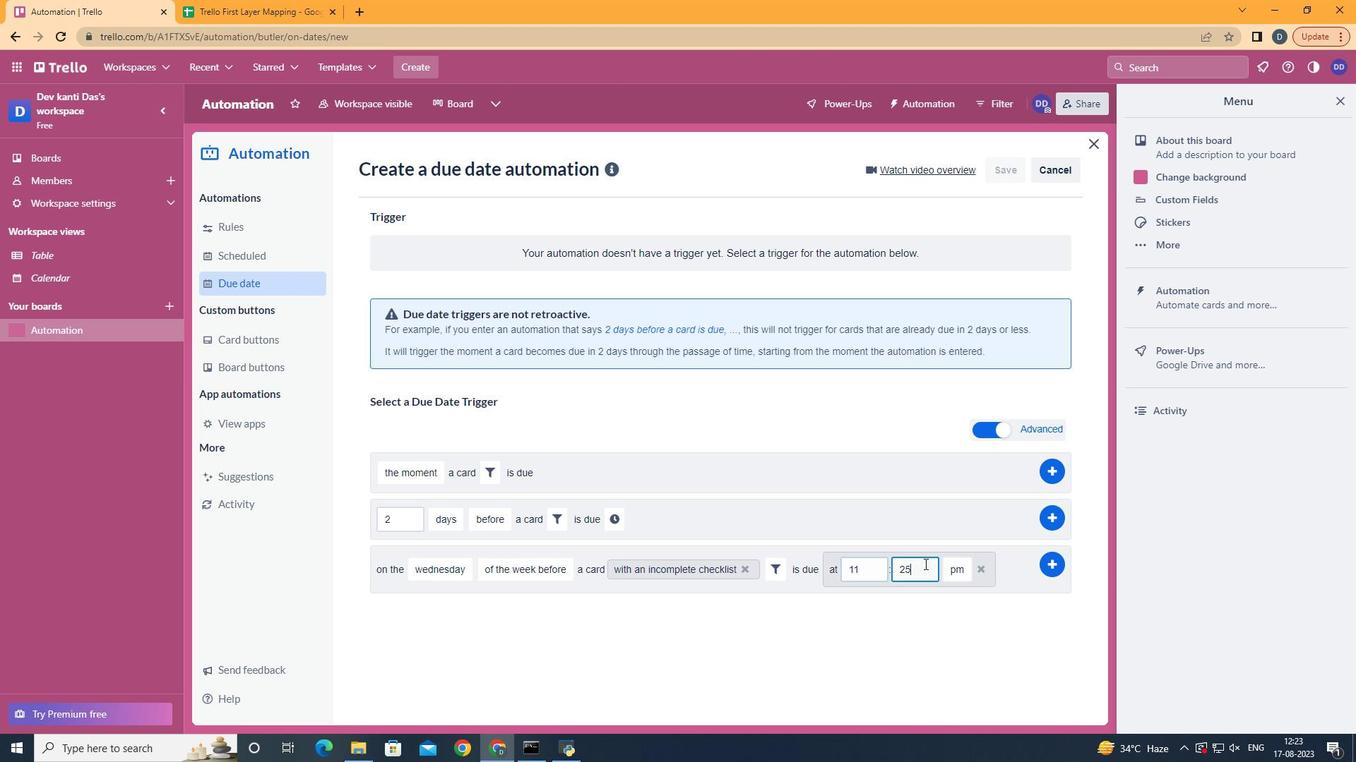 
Action: Mouse pressed left at (926, 570)
Screenshot: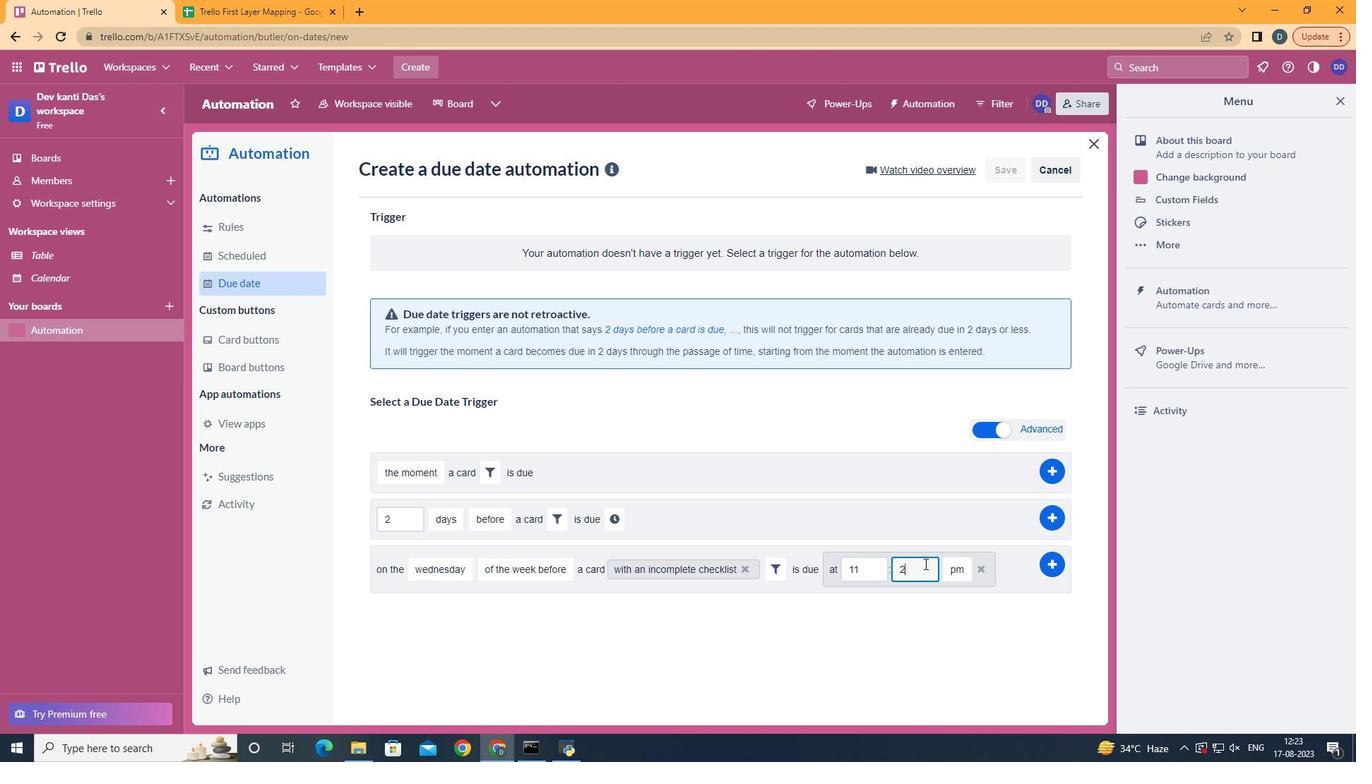 
Action: Key pressed <Key.backspace><Key.backspace>00
Screenshot: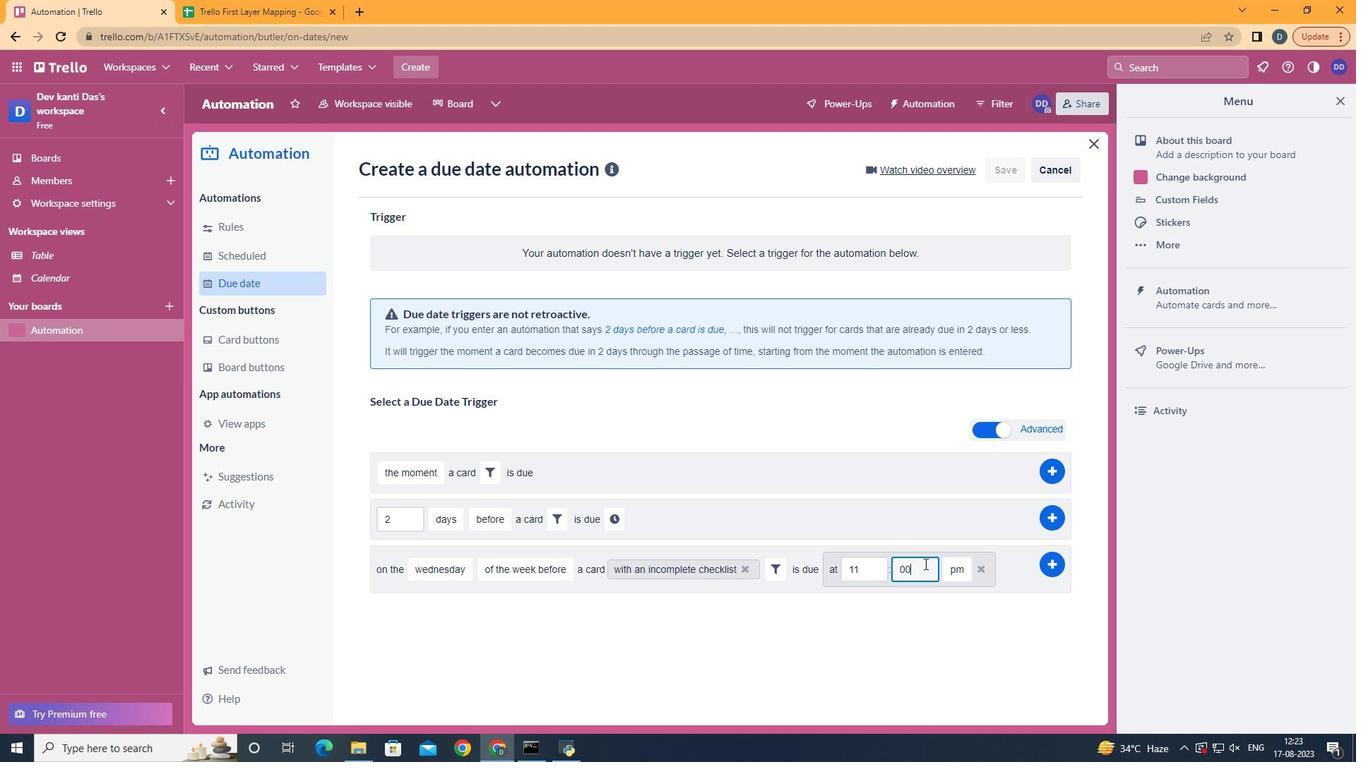 
Action: Mouse moved to (946, 591)
Screenshot: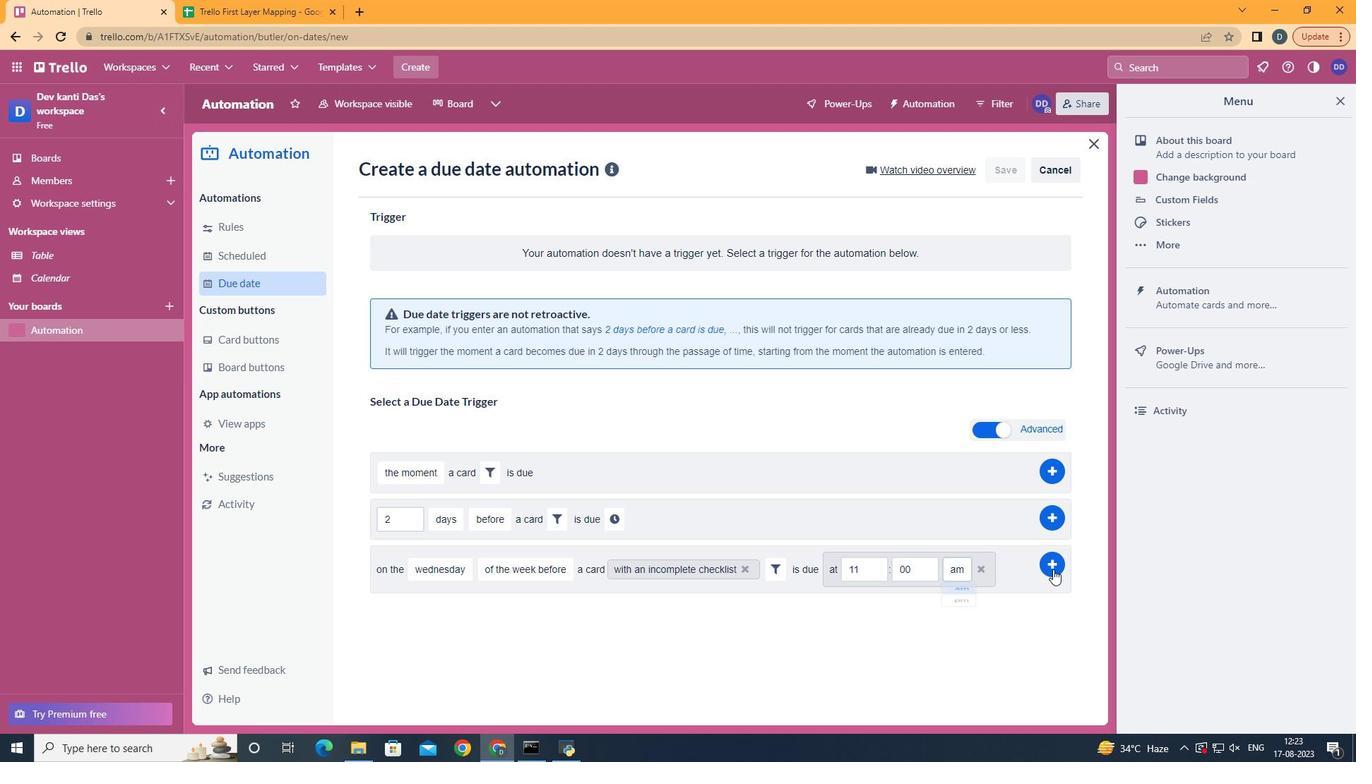 
Action: Mouse pressed left at (946, 591)
Screenshot: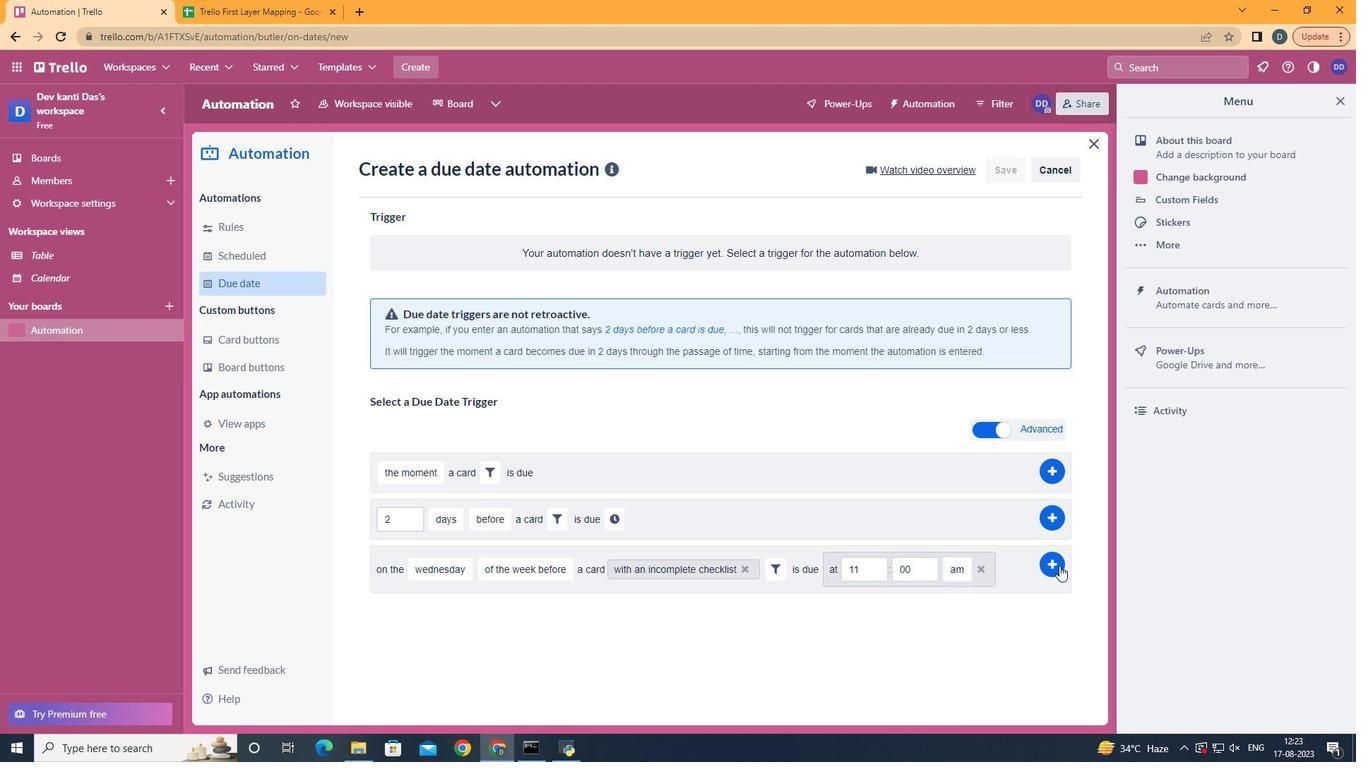 
Action: Mouse moved to (1005, 571)
Screenshot: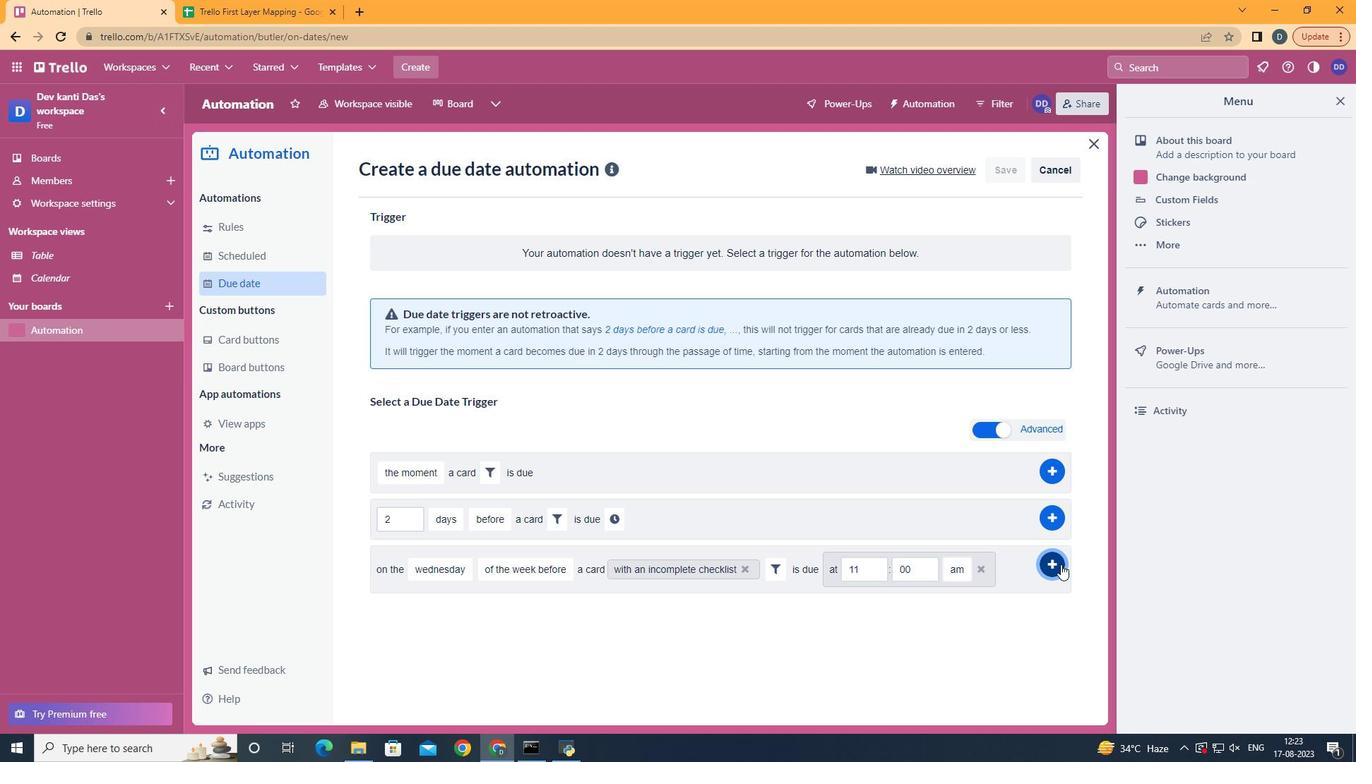 
Action: Mouse pressed left at (1005, 571)
Screenshot: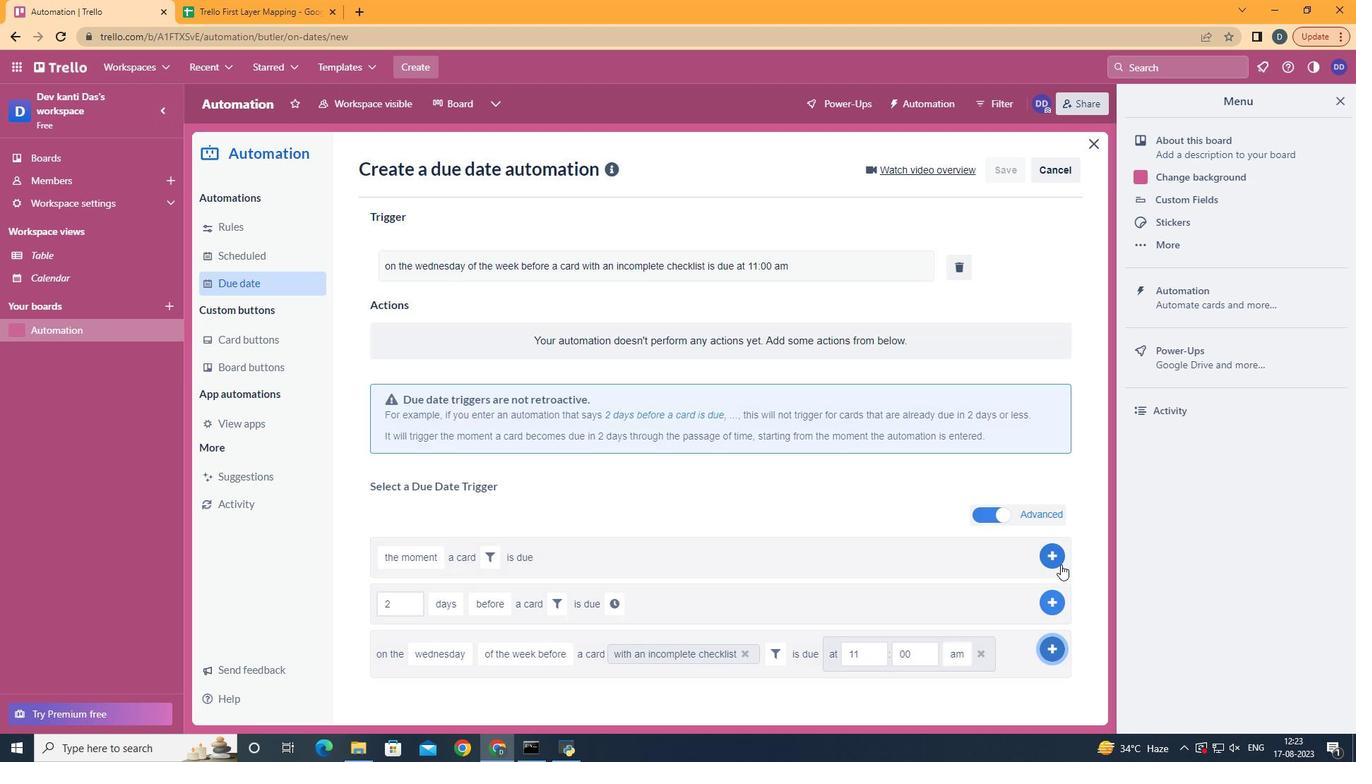 
